 Task: Open Card Card0000000011 in Board Board0000000003 in Workspace WS0000000001 in Trello. Add Member carxxstreet791@gmail.com to Card Card0000000011 in Board Board0000000003 in Workspace WS0000000001 in Trello. Add Orange Label titled Label0000000011 to Card Card0000000011 in Board Board0000000003 in Workspace WS0000000001 in Trello. Add Checklist CL0000000011 to Card Card0000000011 in Board Board0000000003 in Workspace WS0000000001 in Trello. Add Dates with Start Date as Oct 01 2023 and Due Date as Oct 31 2023 to Card Card0000000011 in Board Board0000000003 in Workspace WS0000000001 in Trello
Action: Mouse moved to (340, 425)
Screenshot: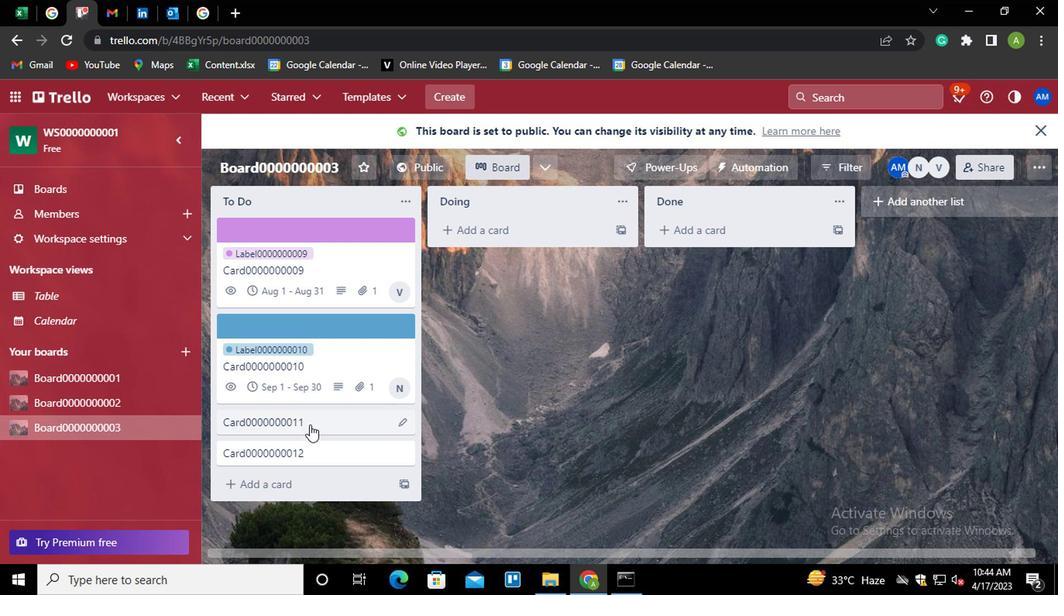 
Action: Mouse pressed left at (340, 425)
Screenshot: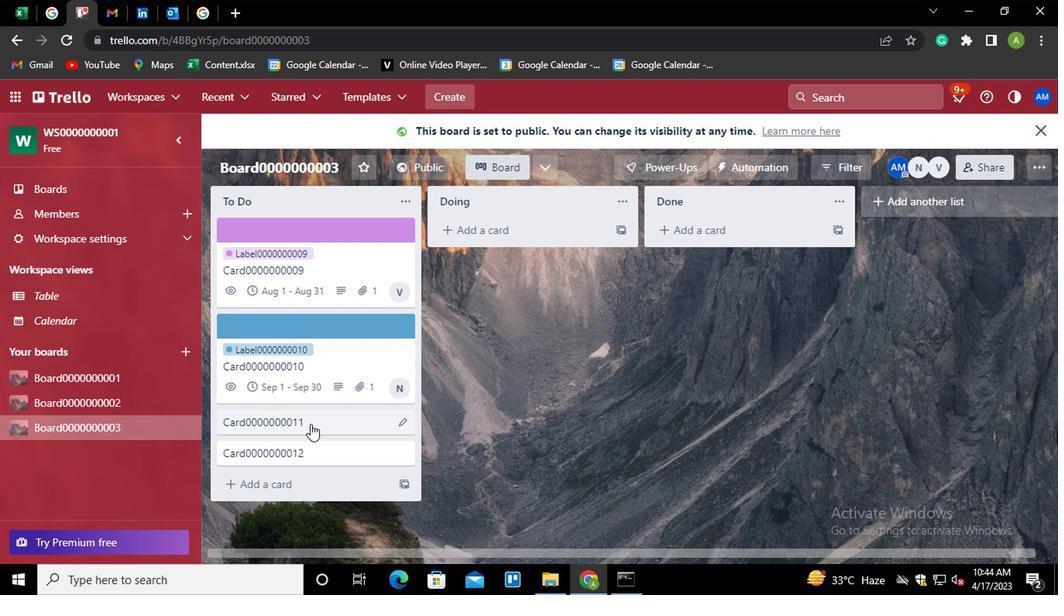 
Action: Mouse moved to (718, 273)
Screenshot: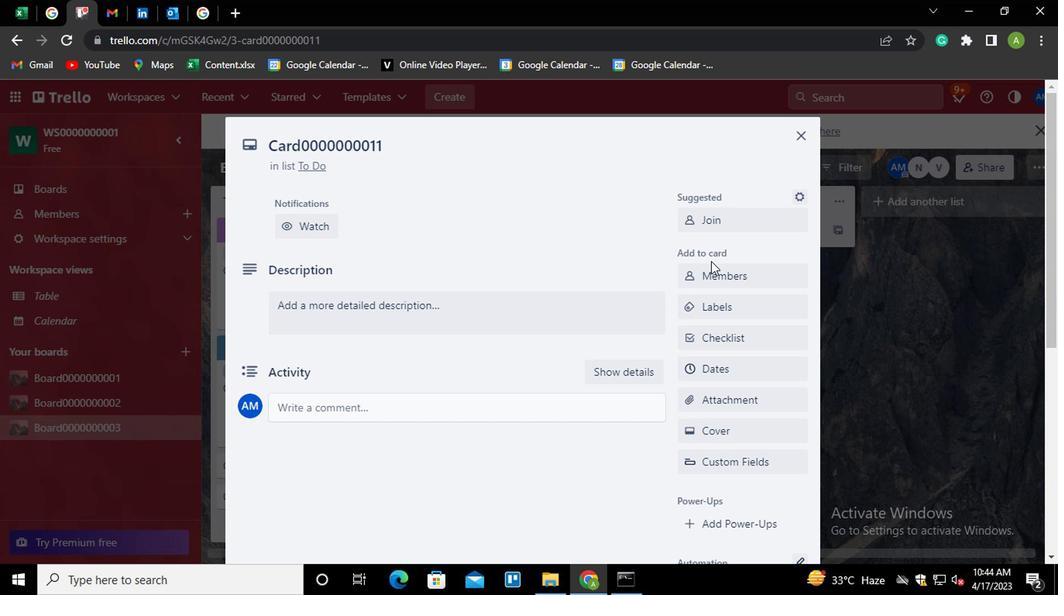 
Action: Mouse pressed left at (718, 273)
Screenshot: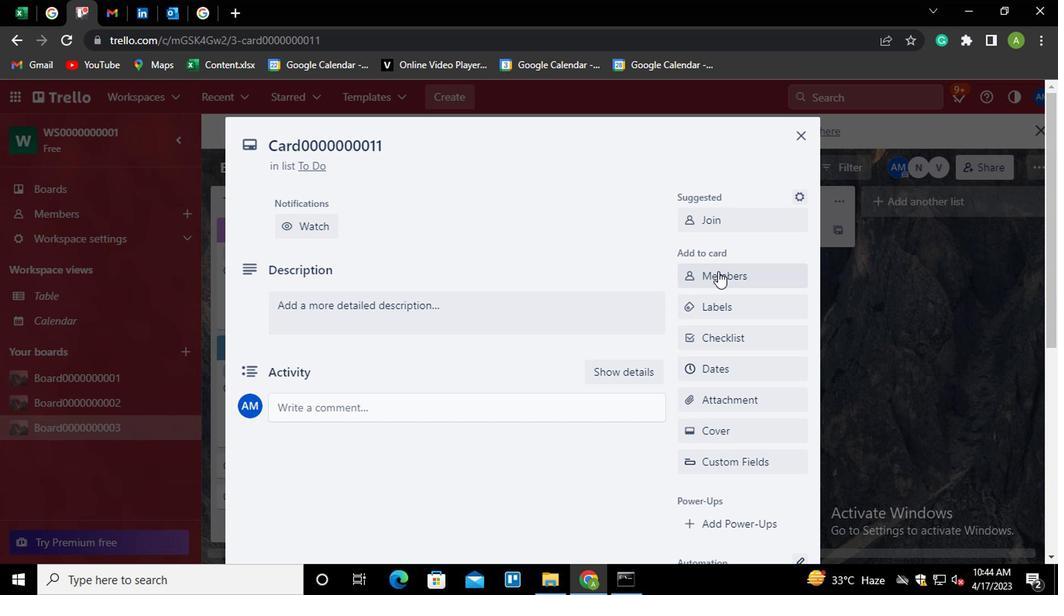 
Action: Mouse moved to (760, 349)
Screenshot: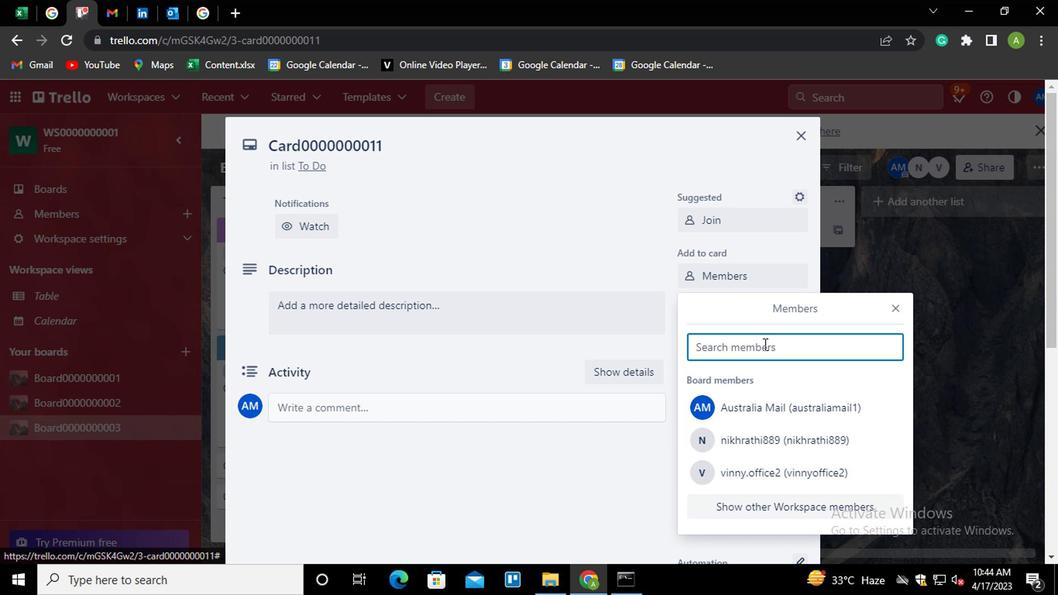 
Action: Mouse pressed left at (760, 349)
Screenshot: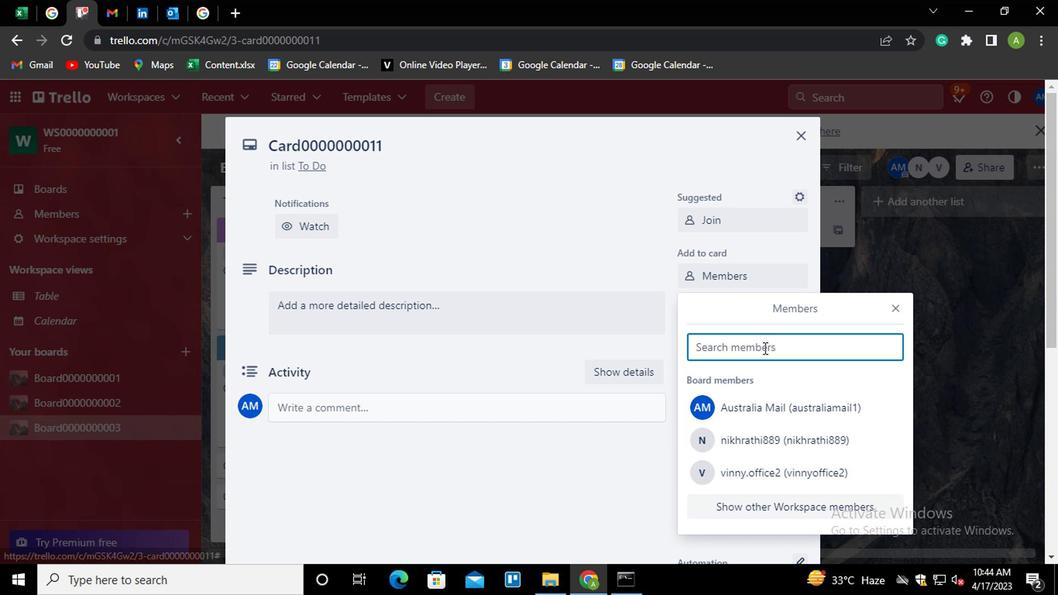 
Action: Key pressed 17
Screenshot: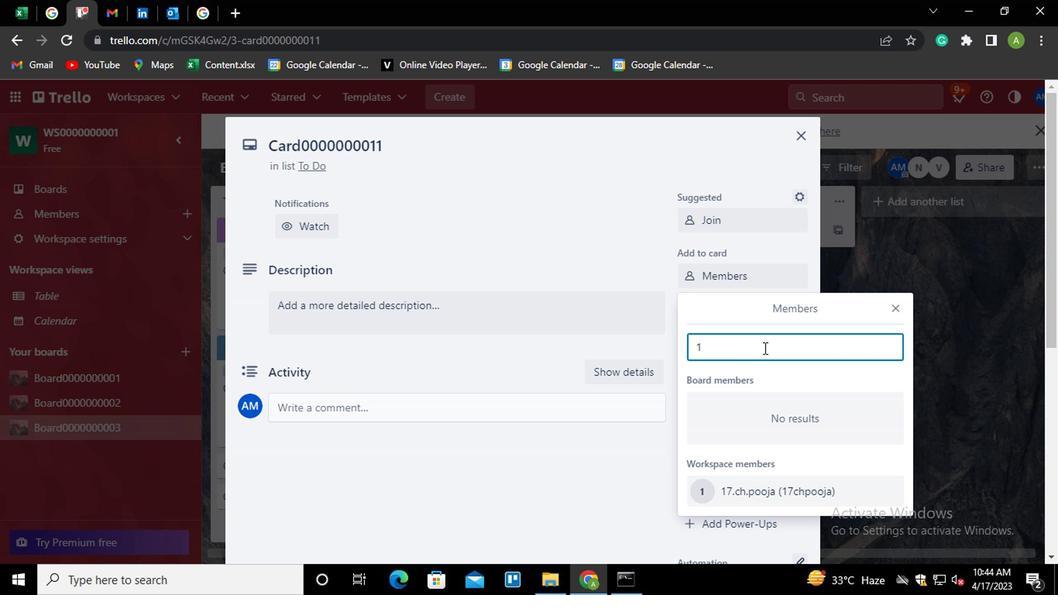 
Action: Mouse moved to (791, 496)
Screenshot: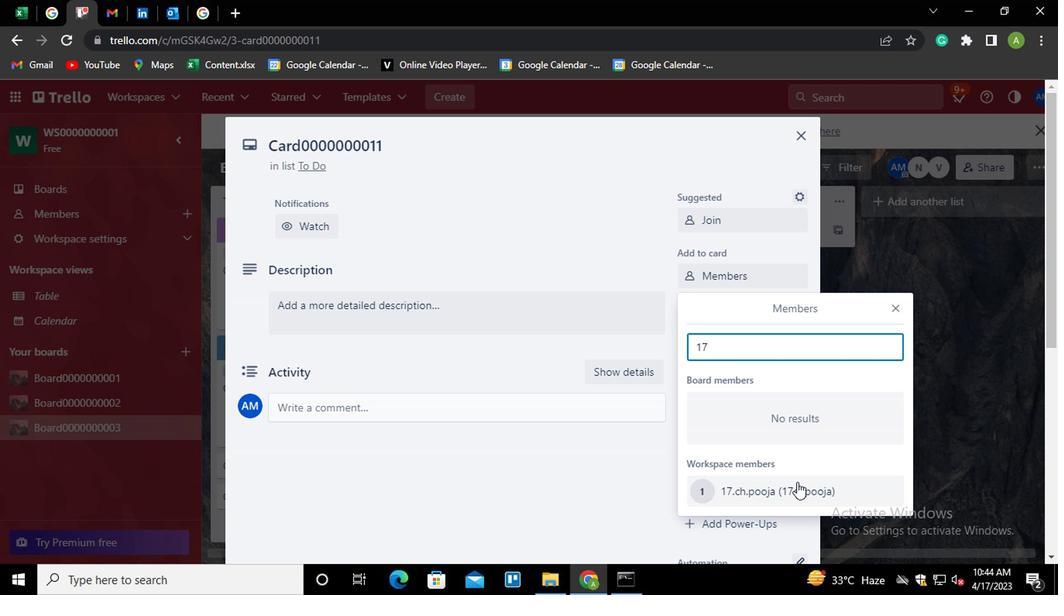 
Action: Mouse pressed left at (791, 496)
Screenshot: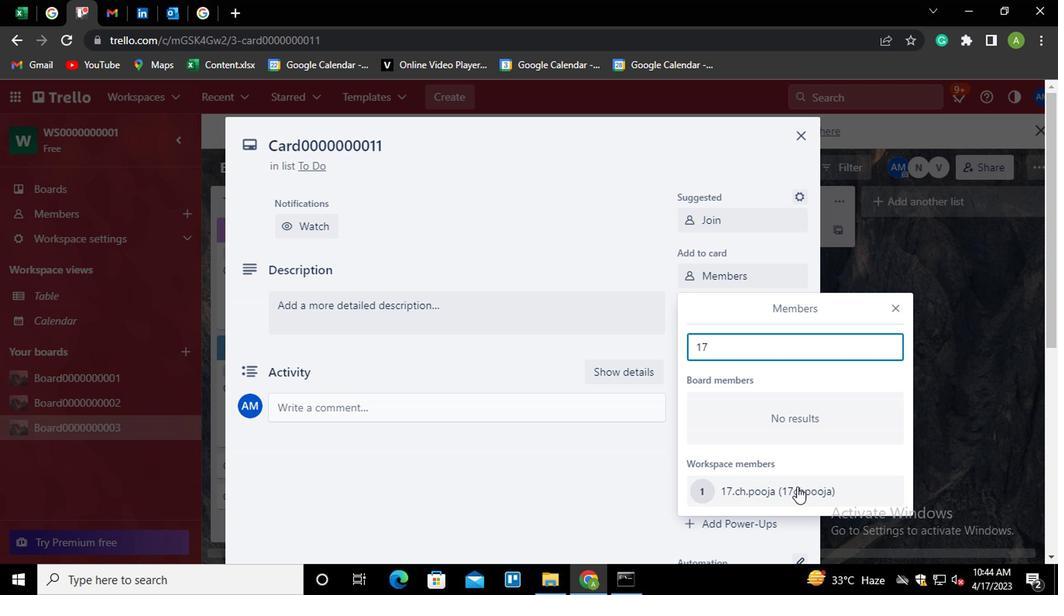 
Action: Mouse moved to (642, 248)
Screenshot: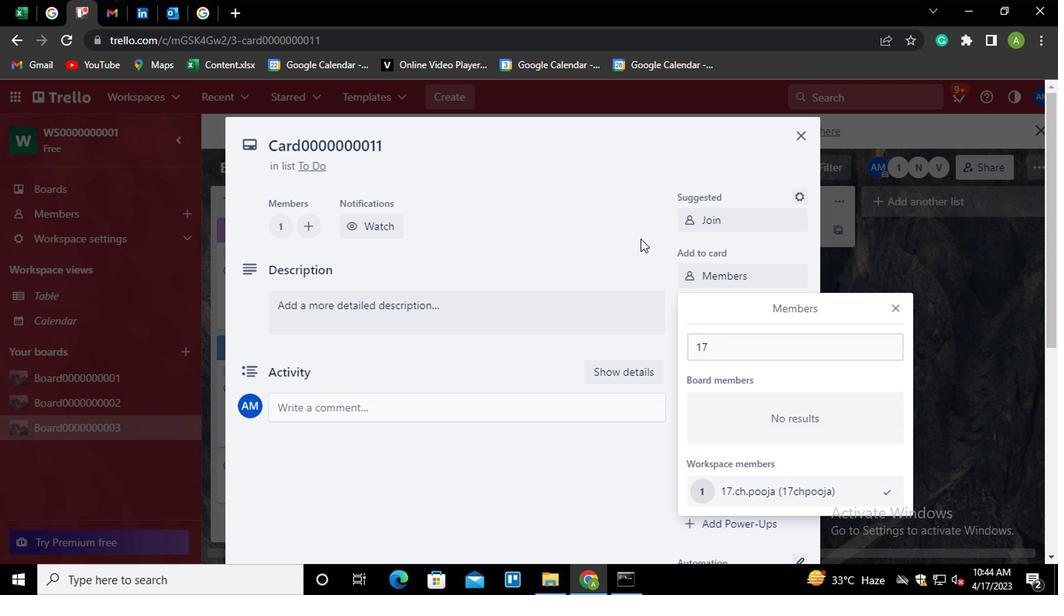 
Action: Mouse pressed left at (642, 248)
Screenshot: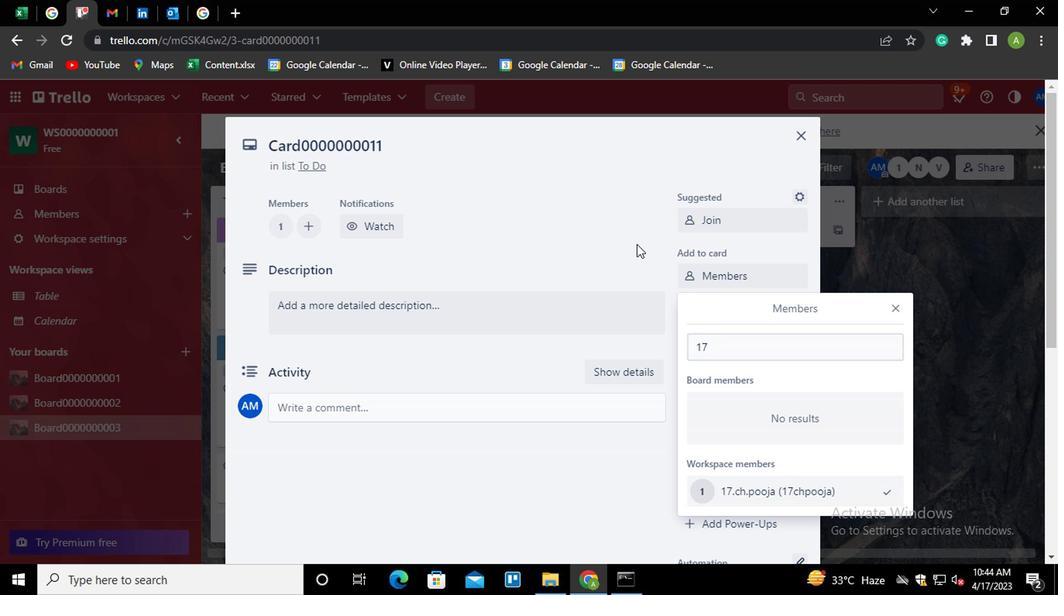 
Action: Mouse moved to (705, 302)
Screenshot: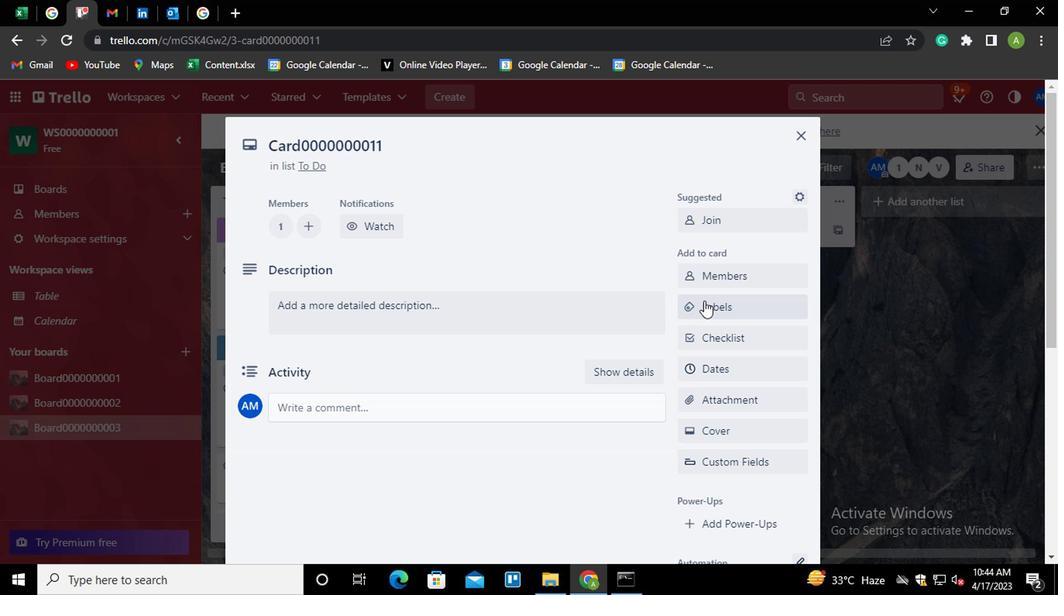 
Action: Mouse pressed left at (705, 302)
Screenshot: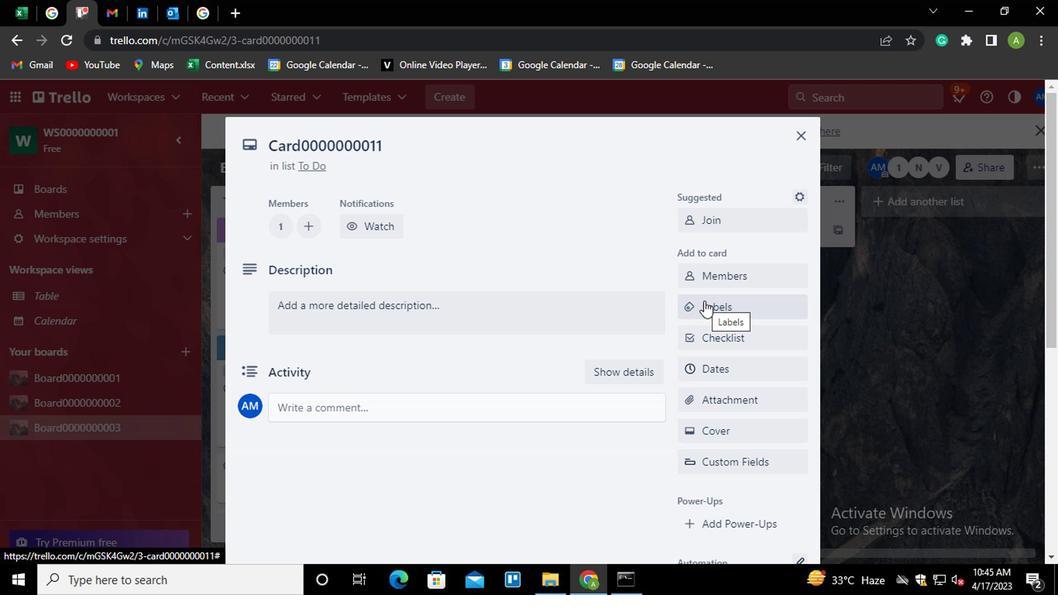
Action: Mouse moved to (701, 283)
Screenshot: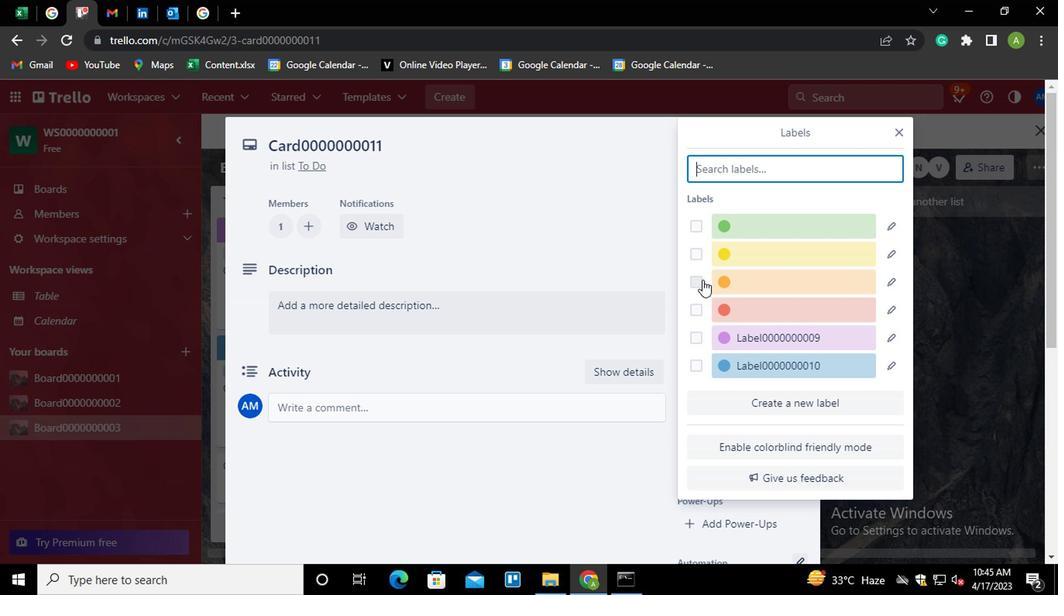 
Action: Mouse pressed left at (701, 283)
Screenshot: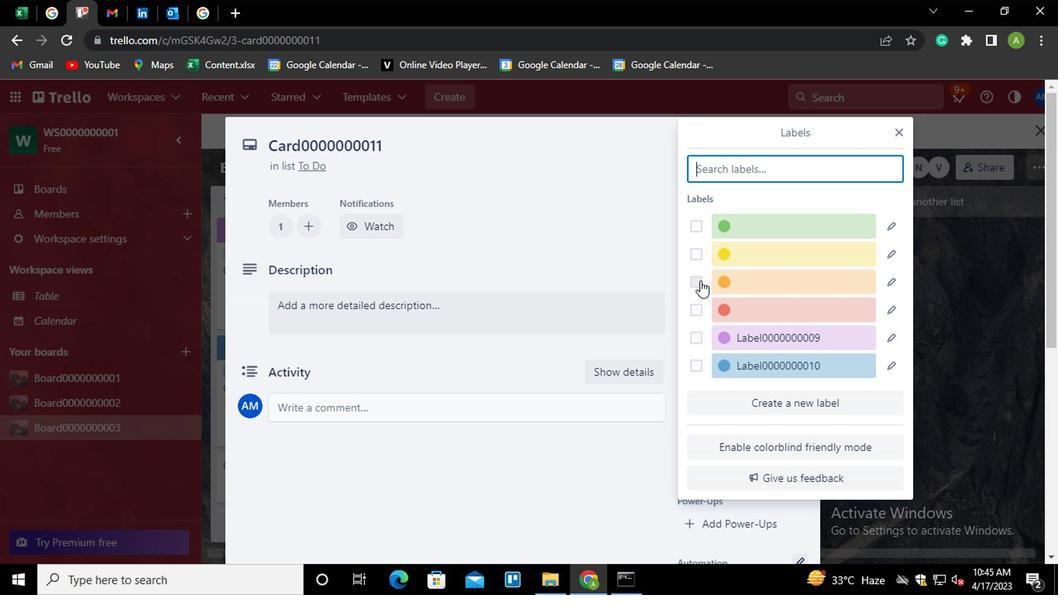 
Action: Mouse moved to (878, 288)
Screenshot: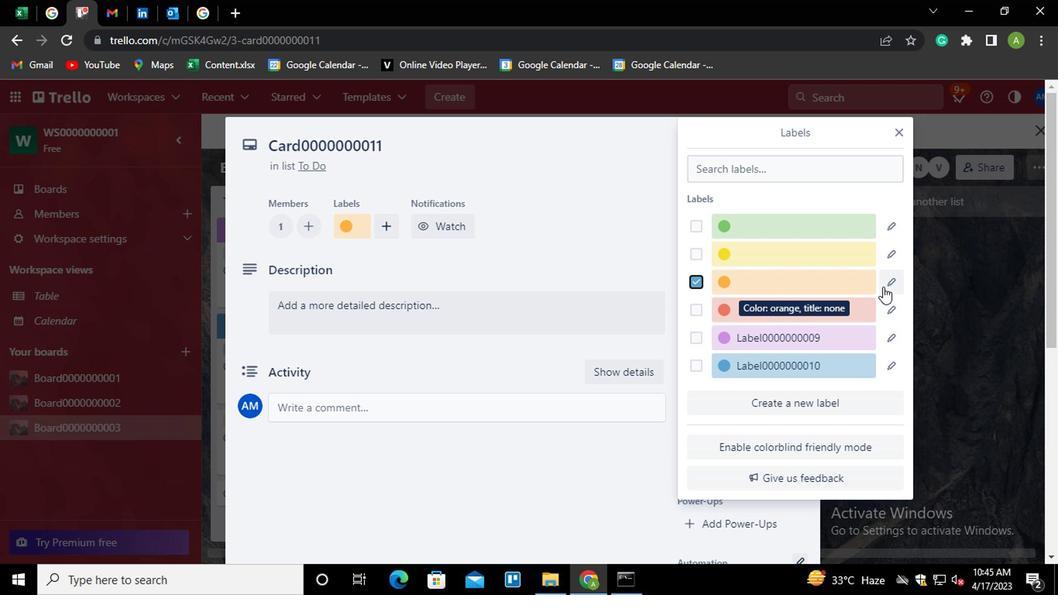 
Action: Mouse pressed left at (878, 288)
Screenshot: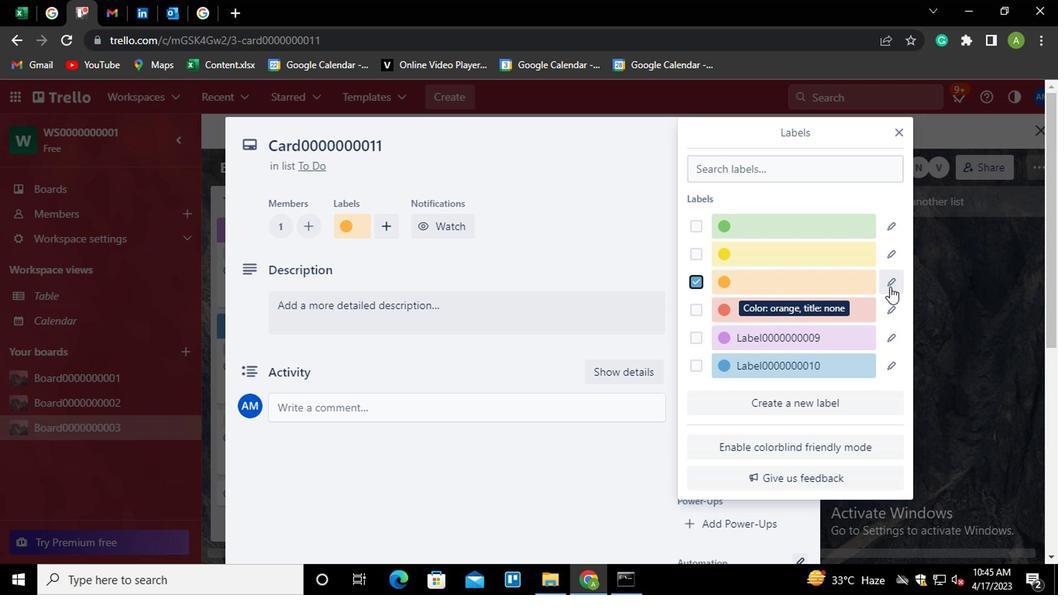 
Action: Mouse moved to (873, 282)
Screenshot: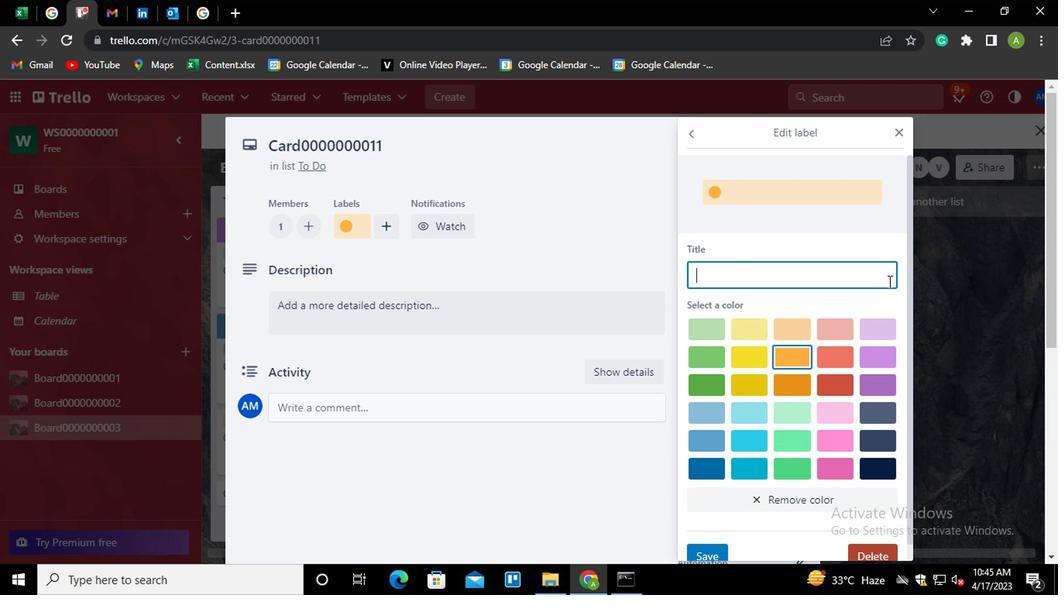 
Action: Key pressed <Key.shift><Key.shift><Key.shift><Key.shift><Key.shift>LABL0000000011
Screenshot: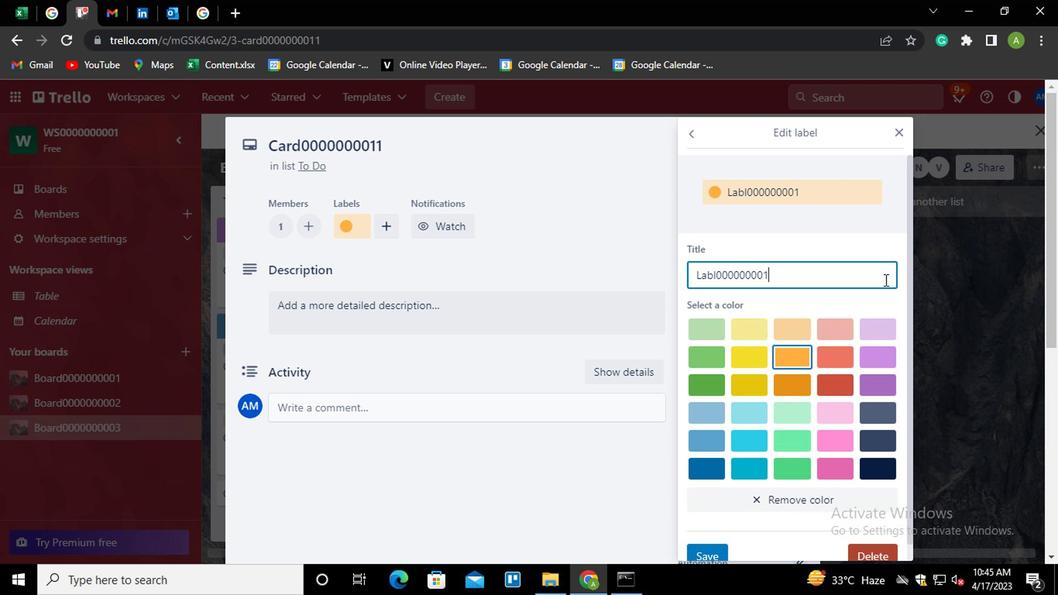 
Action: Mouse moved to (703, 548)
Screenshot: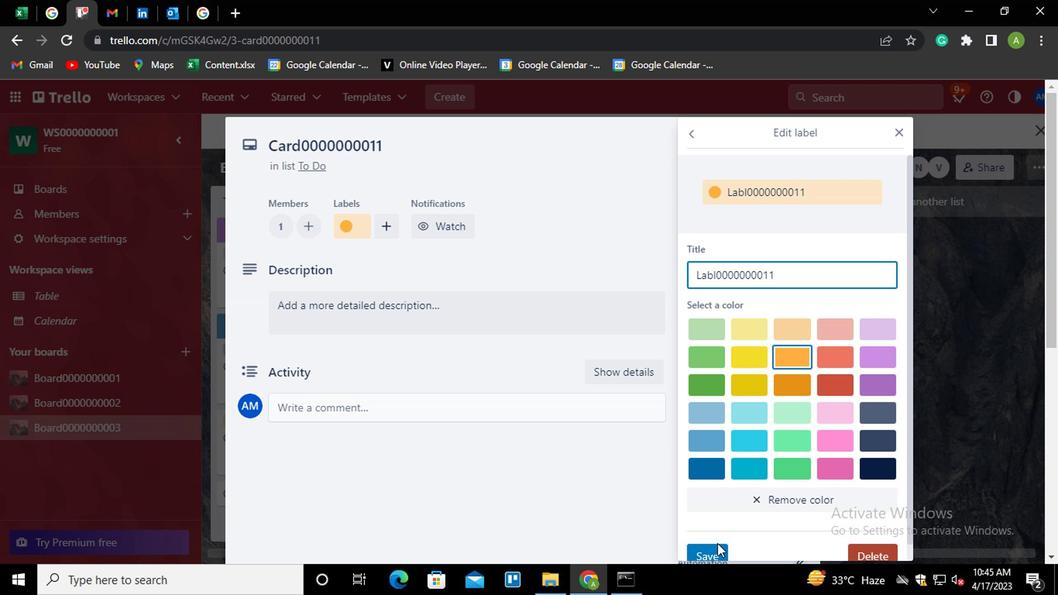 
Action: Mouse pressed left at (703, 548)
Screenshot: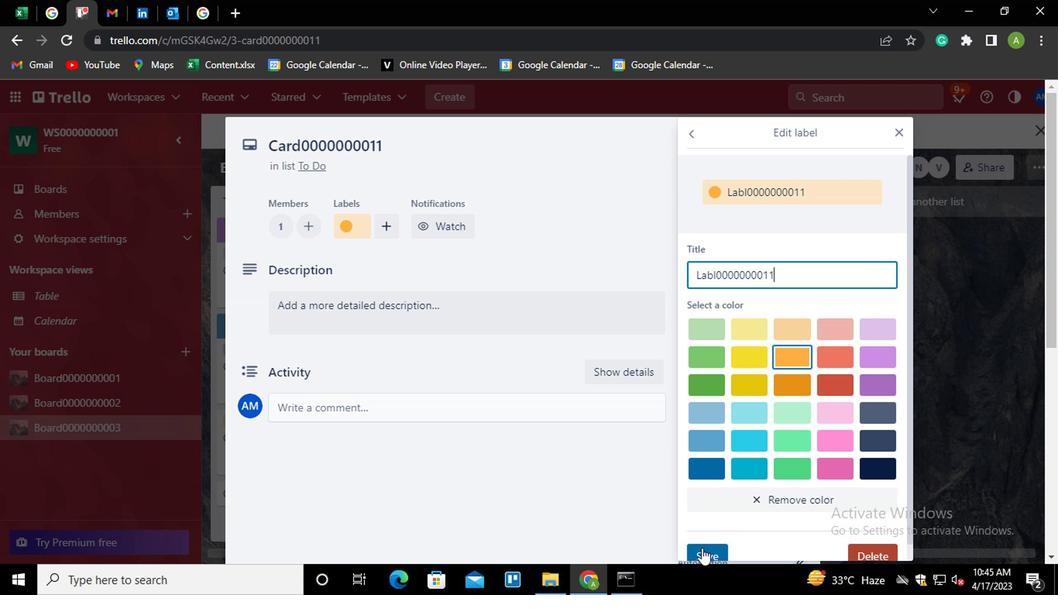 
Action: Mouse moved to (647, 251)
Screenshot: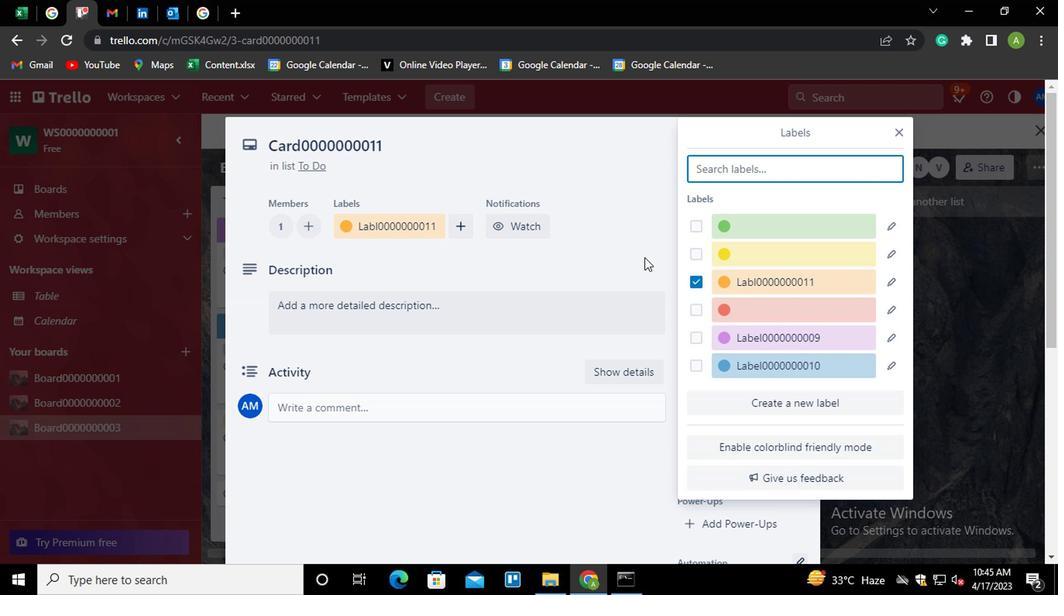 
Action: Mouse pressed left at (647, 251)
Screenshot: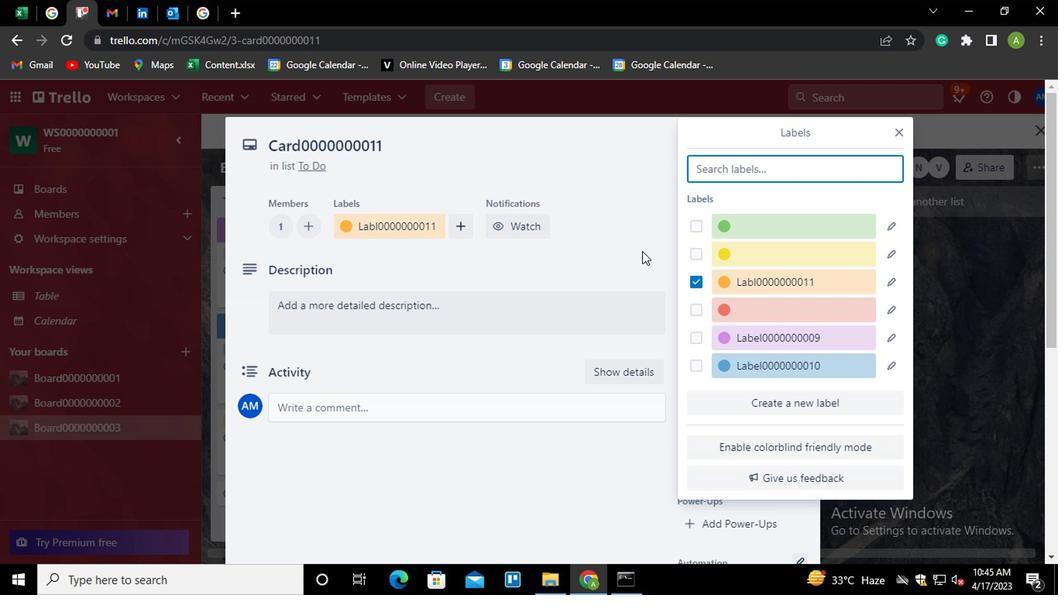 
Action: Mouse moved to (710, 339)
Screenshot: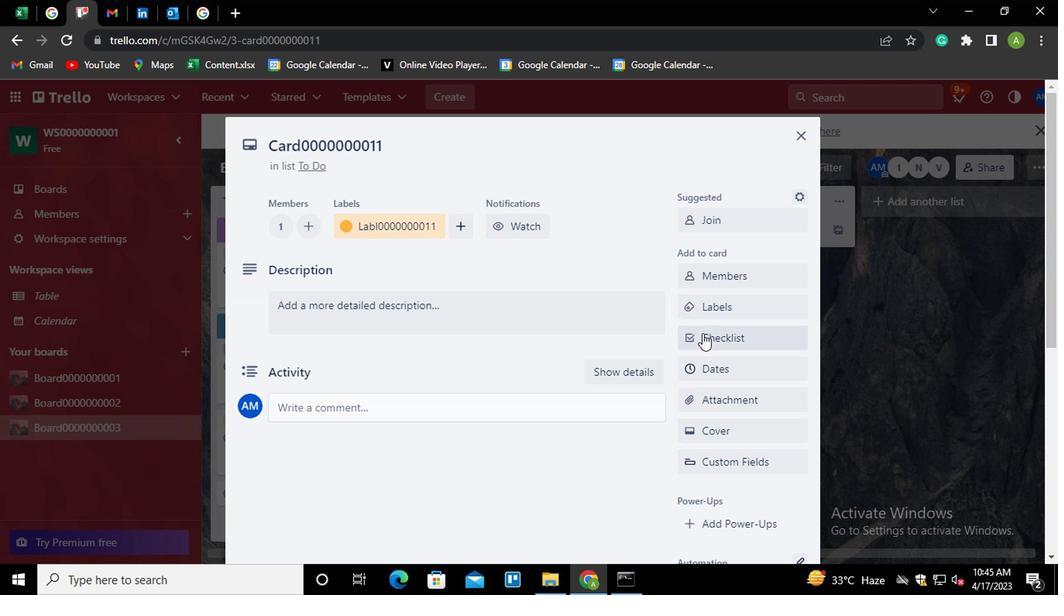 
Action: Mouse pressed left at (710, 339)
Screenshot: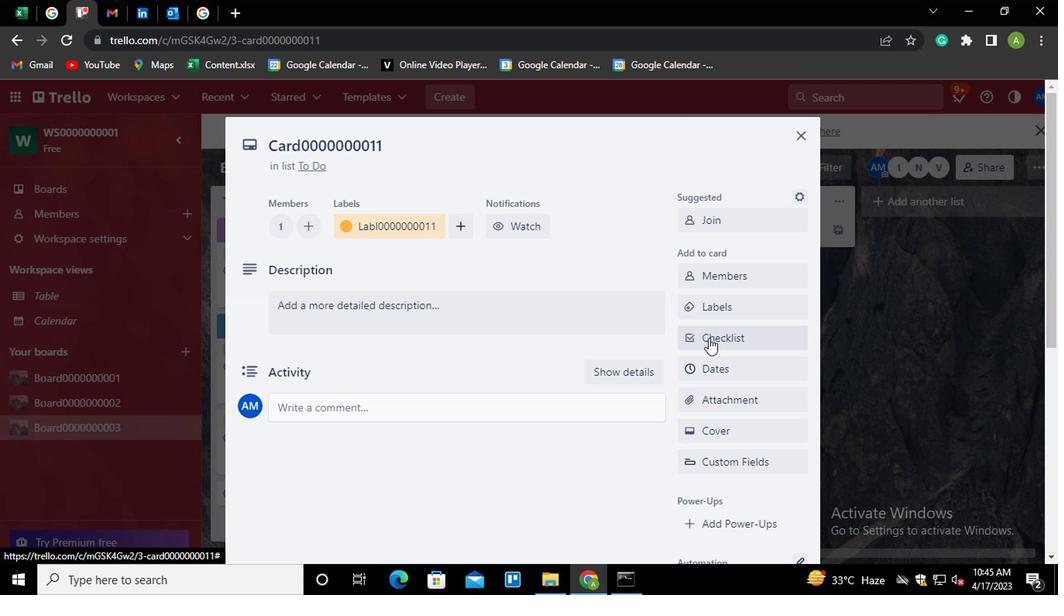 
Action: Mouse moved to (711, 356)
Screenshot: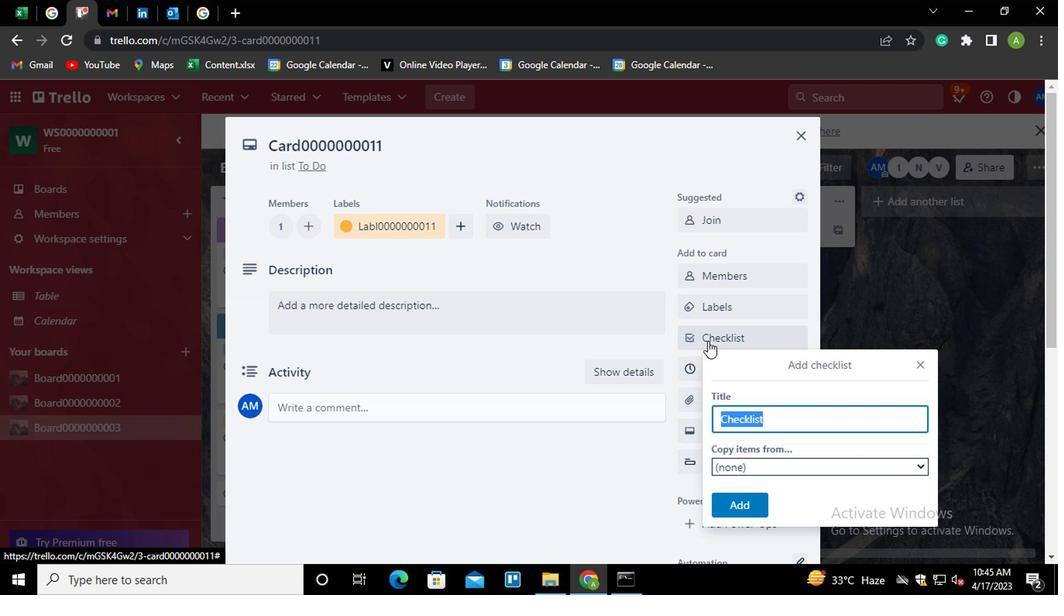 
Action: Key pressed <Key.shift>CL0000000011
Screenshot: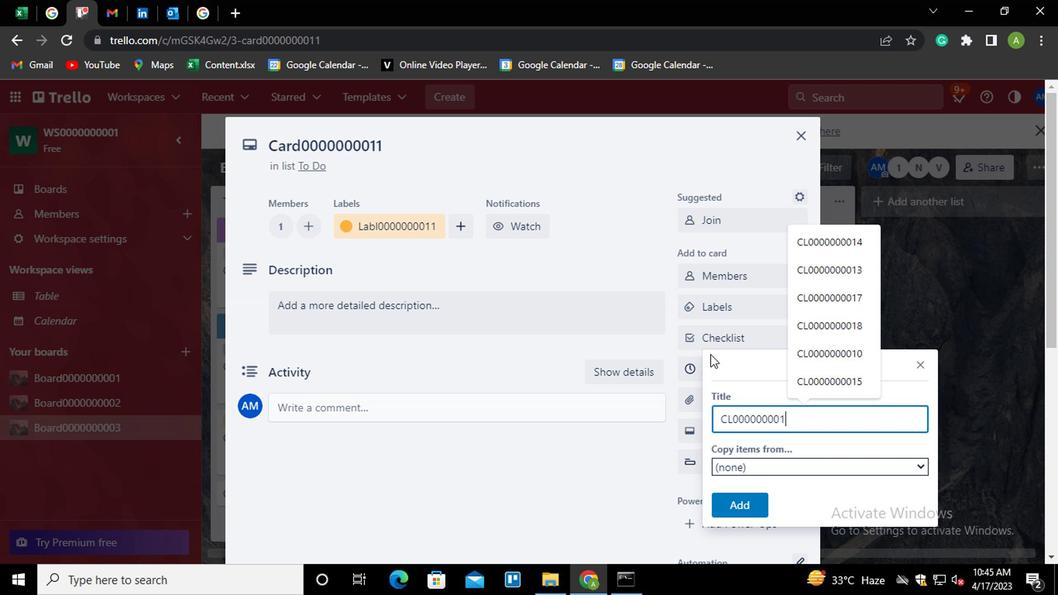 
Action: Mouse moved to (746, 496)
Screenshot: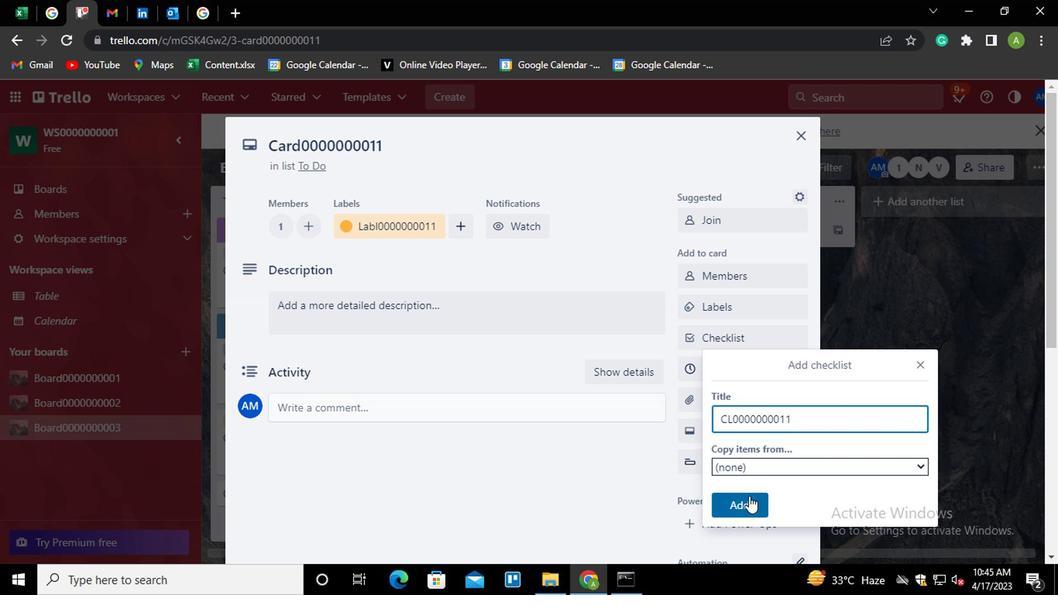 
Action: Mouse pressed left at (746, 496)
Screenshot: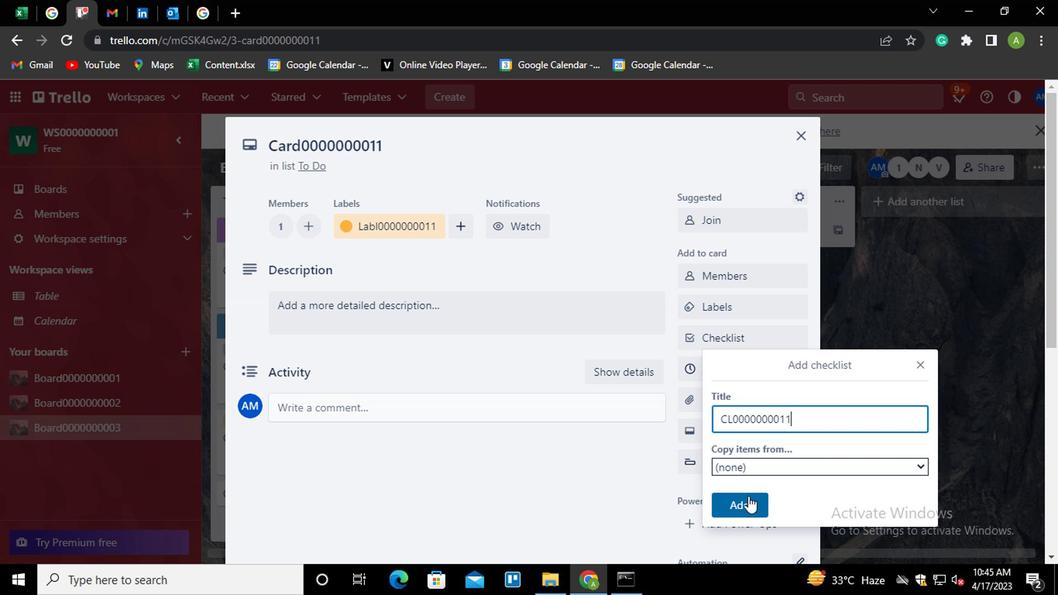 
Action: Mouse moved to (743, 366)
Screenshot: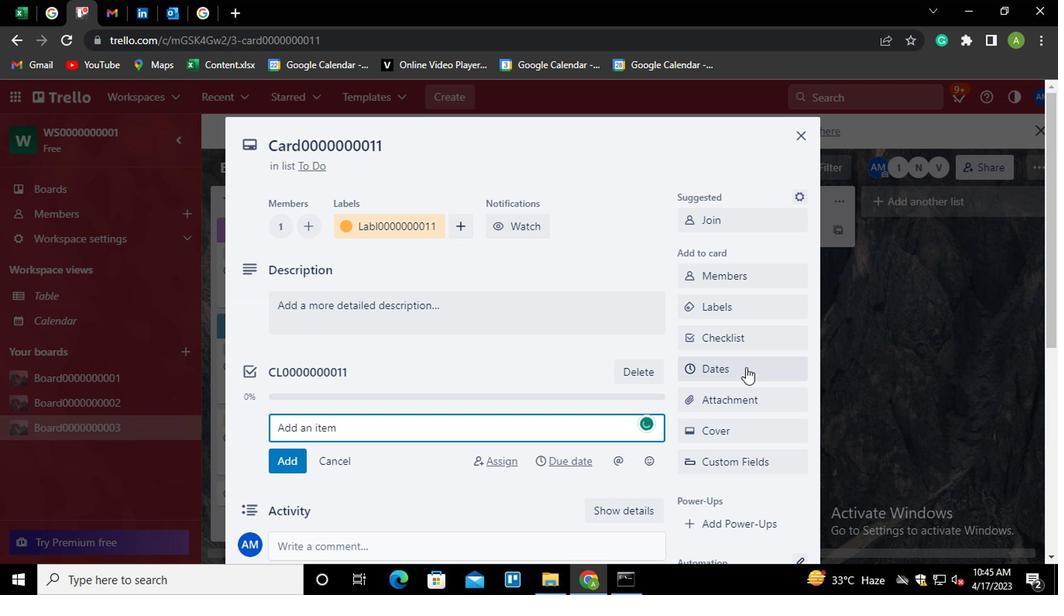 
Action: Mouse pressed left at (743, 366)
Screenshot: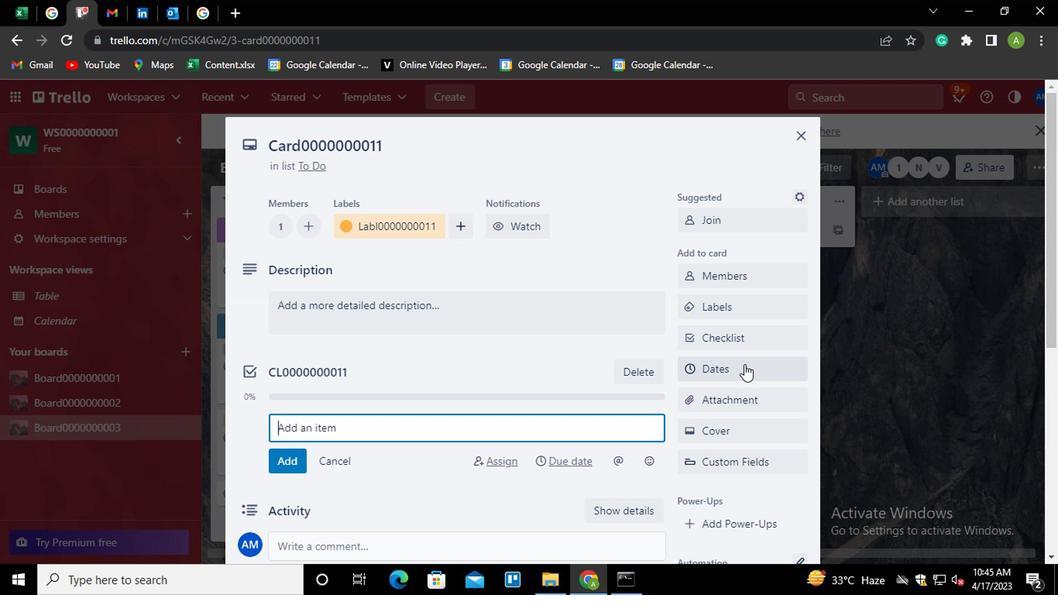 
Action: Mouse moved to (701, 413)
Screenshot: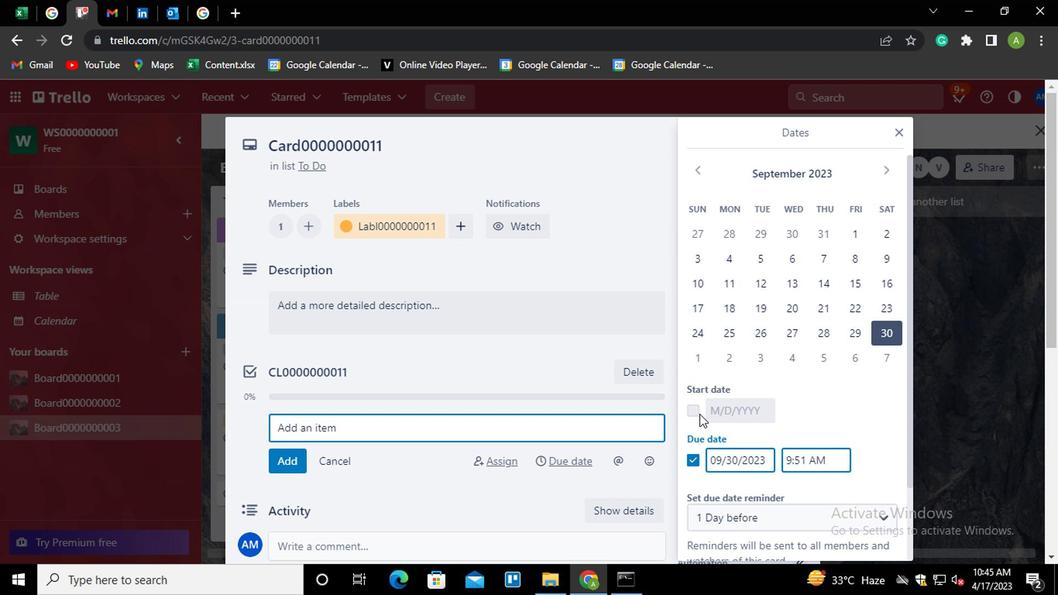 
Action: Mouse pressed left at (701, 413)
Screenshot: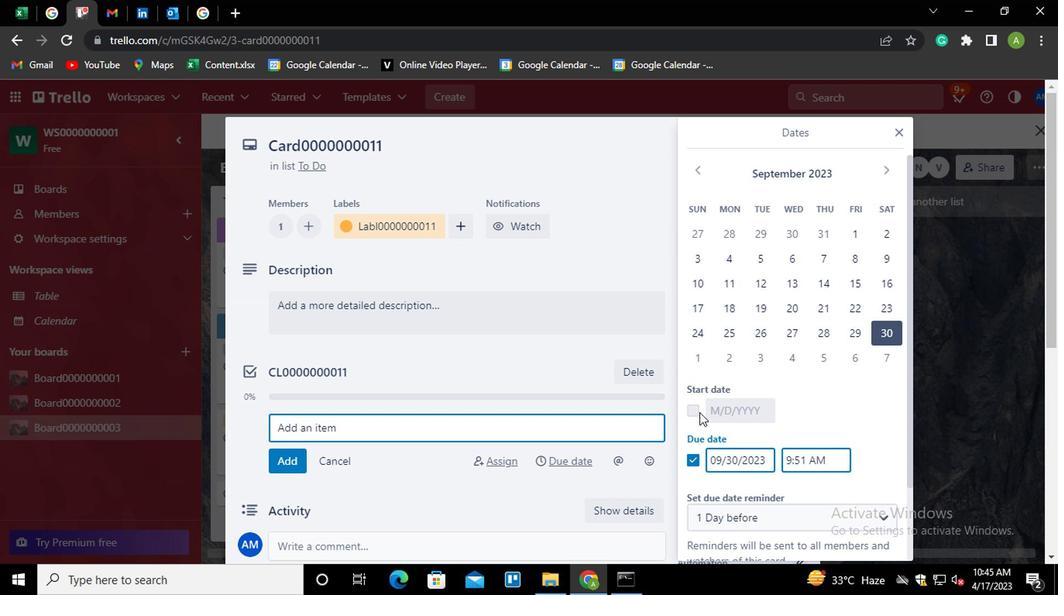 
Action: Mouse moved to (722, 410)
Screenshot: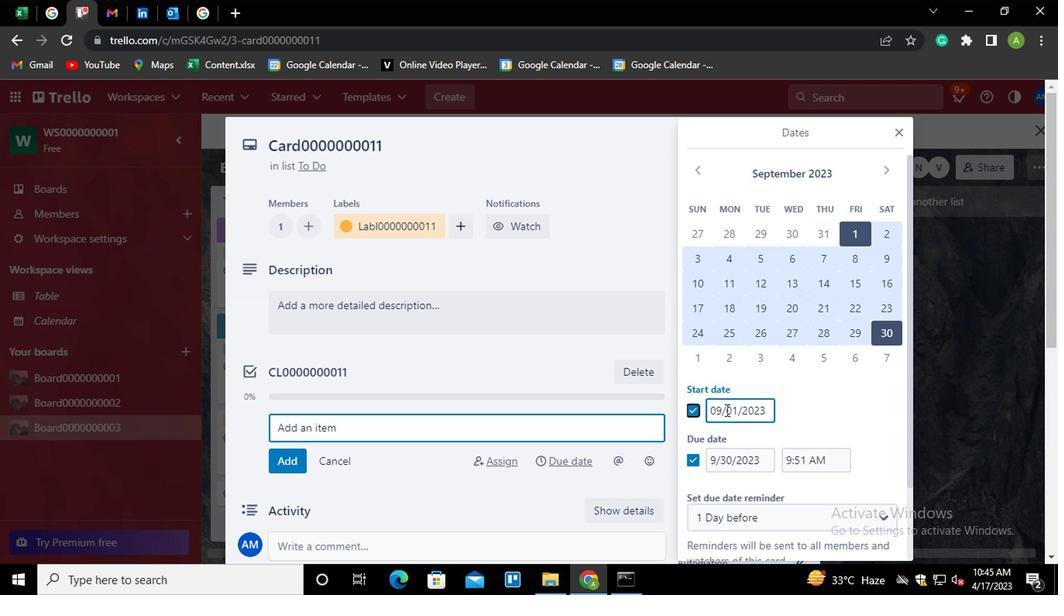 
Action: Mouse pressed left at (722, 410)
Screenshot: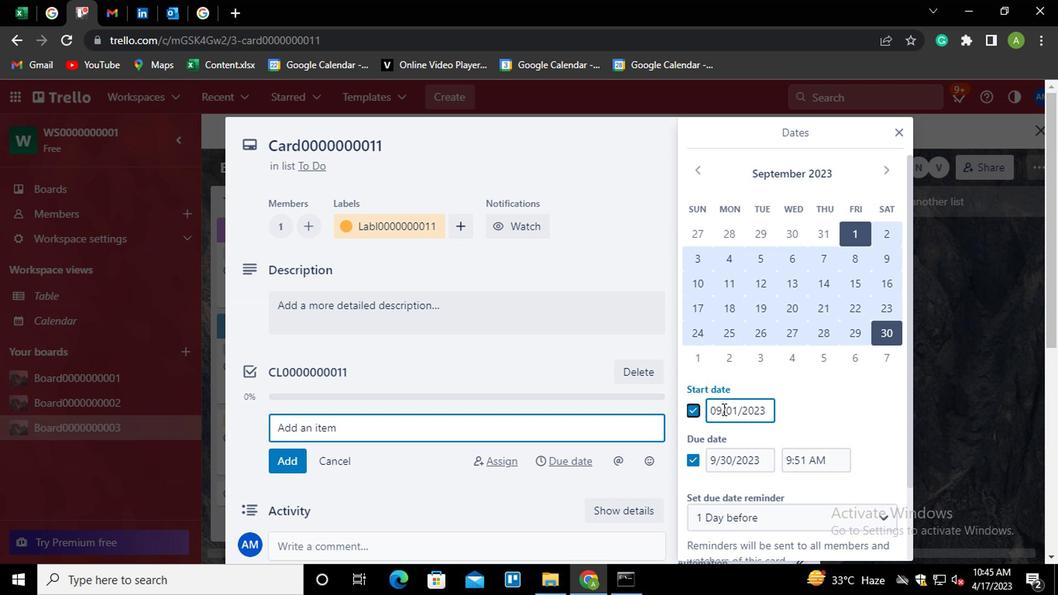 
Action: Mouse moved to (769, 423)
Screenshot: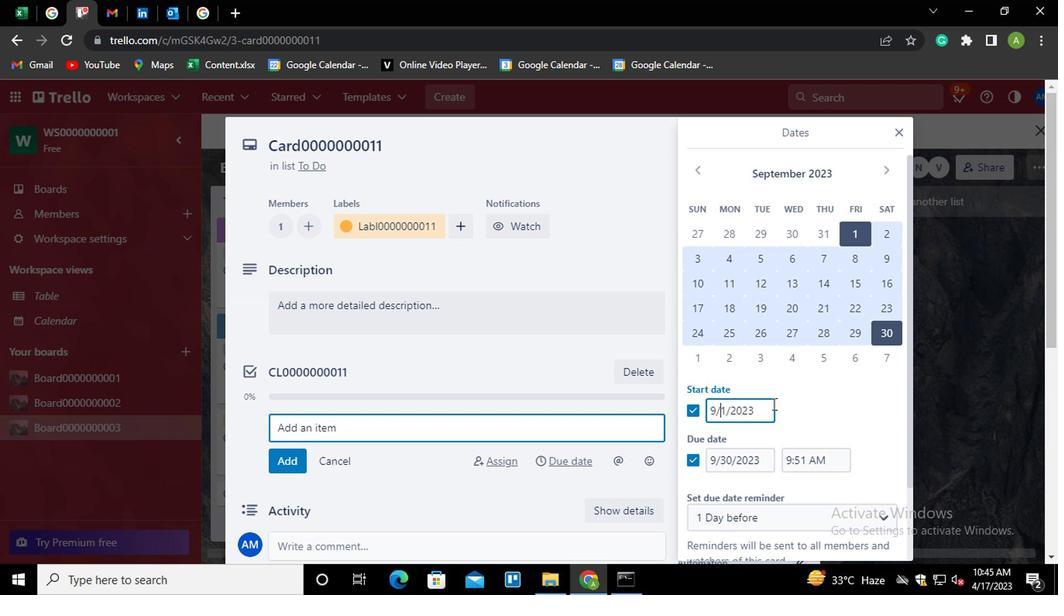 
Action: Key pressed <Key.left><Key.backspace>10
Screenshot: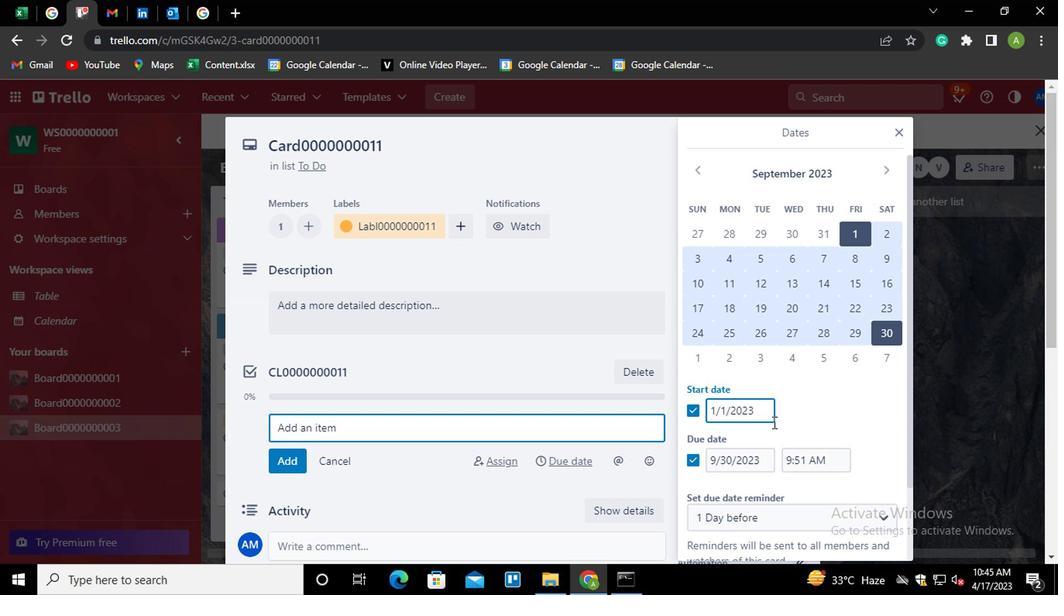 
Action: Mouse moved to (808, 410)
Screenshot: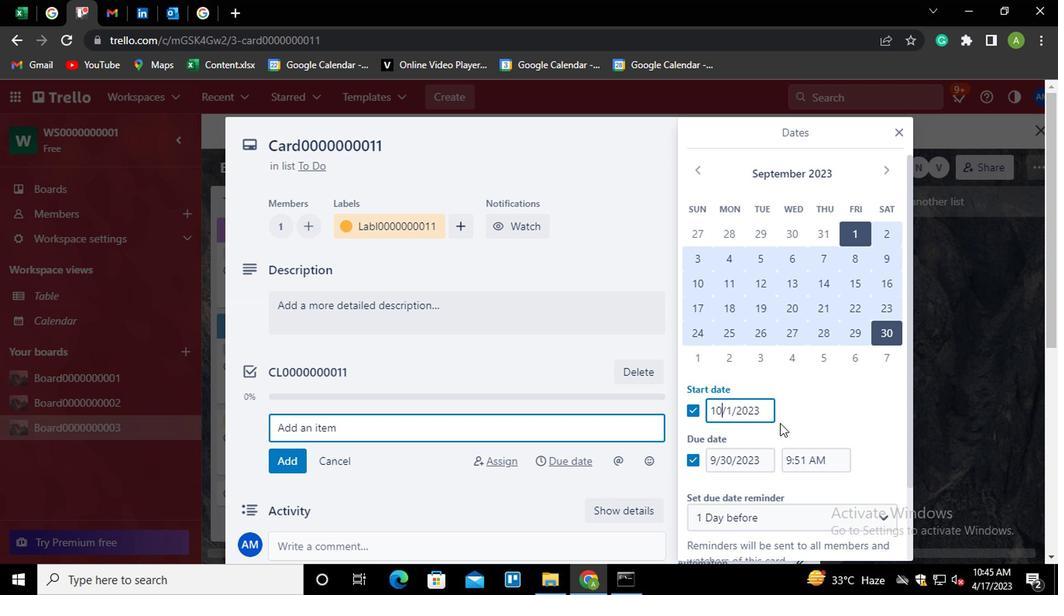 
Action: Mouse pressed left at (808, 410)
Screenshot: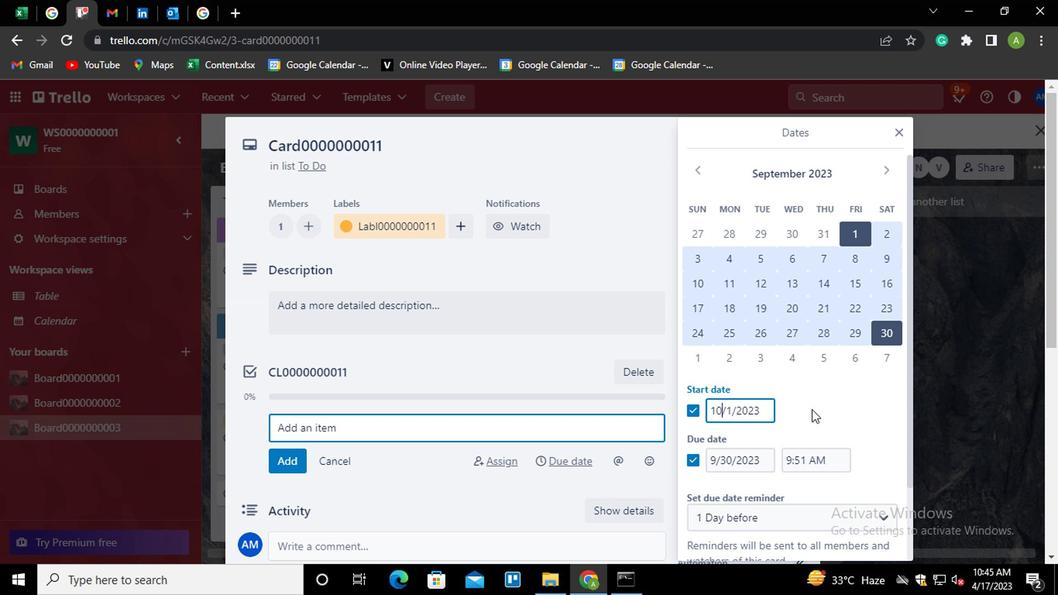 
Action: Mouse moved to (735, 461)
Screenshot: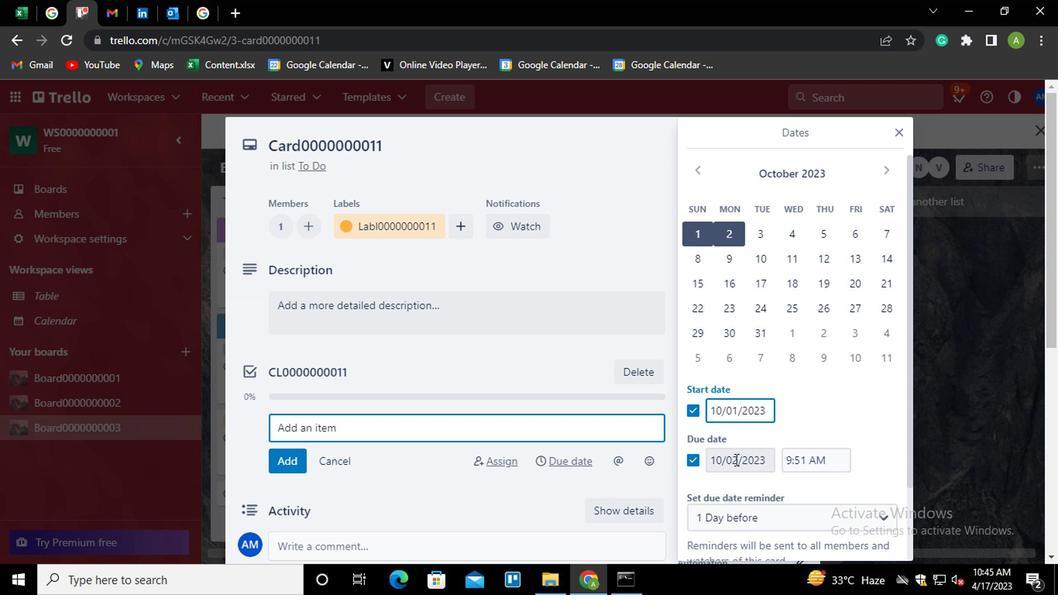 
Action: Mouse pressed left at (735, 461)
Screenshot: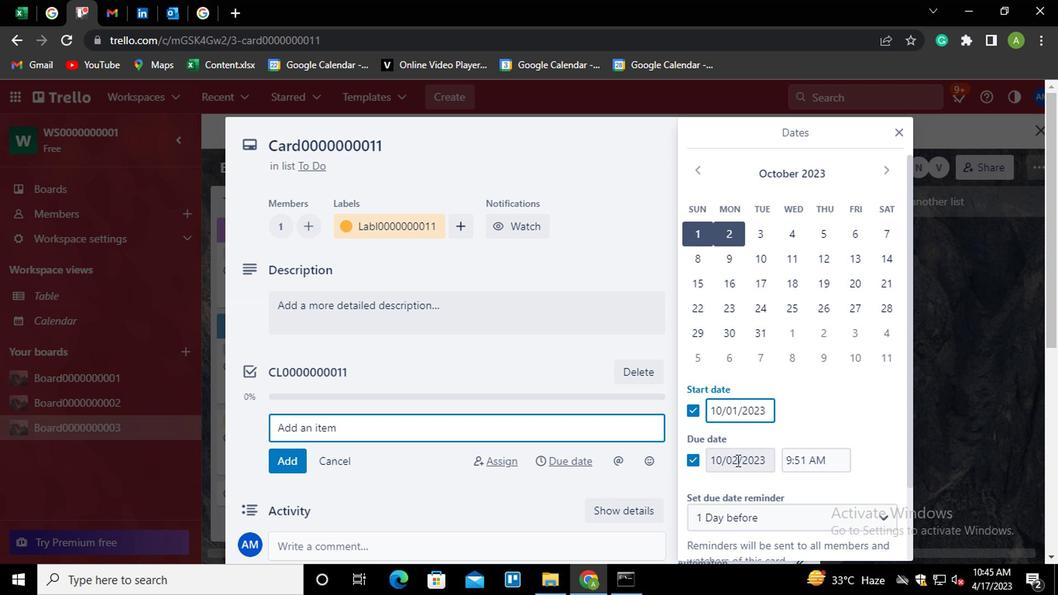 
Action: Mouse moved to (771, 446)
Screenshot: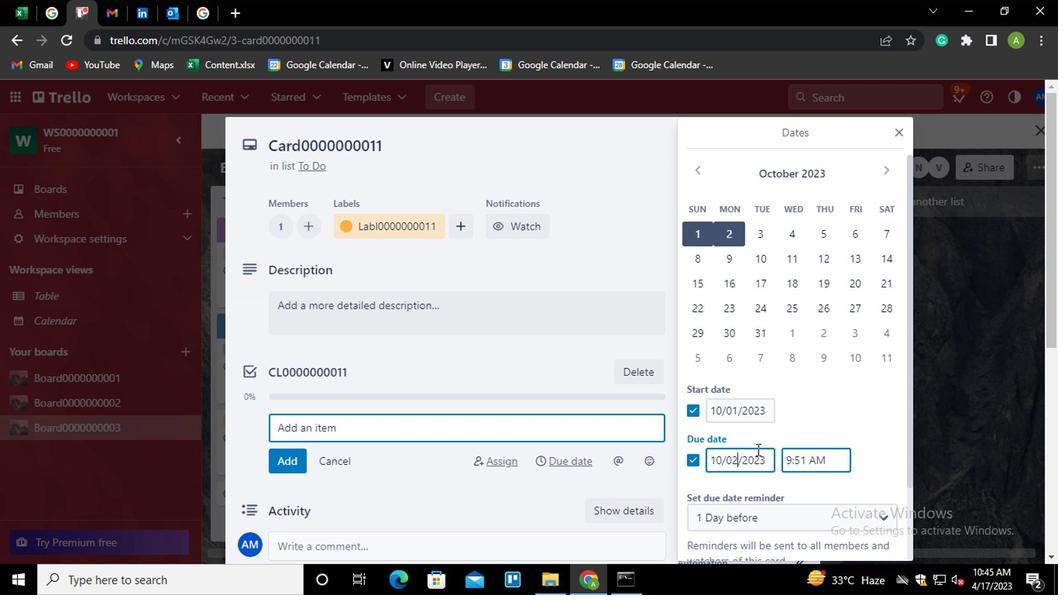 
Action: Key pressed <Key.backspace><Key.backspace>31
Screenshot: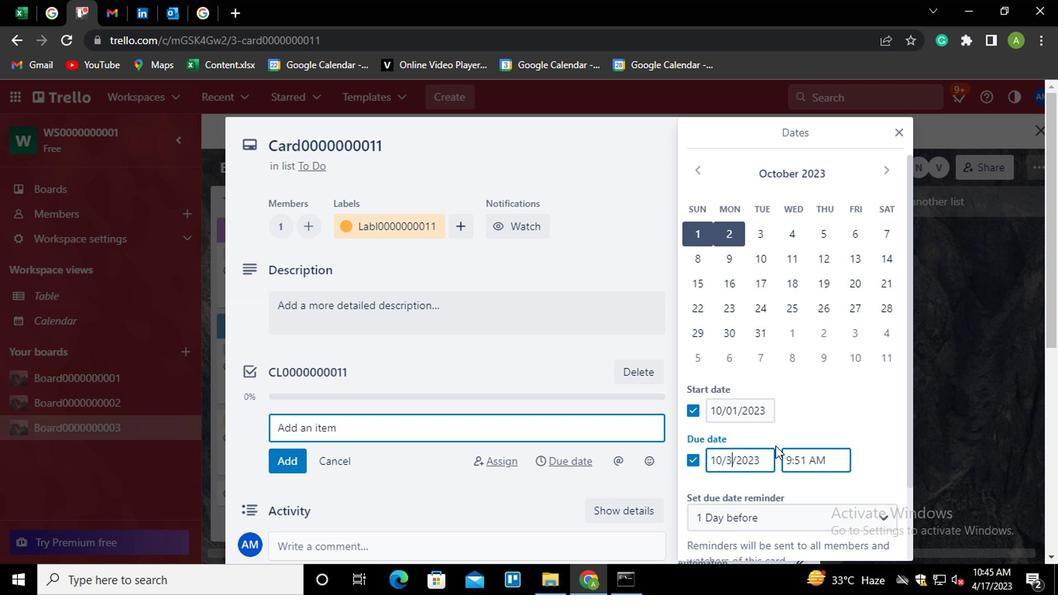 
Action: Mouse moved to (809, 427)
Screenshot: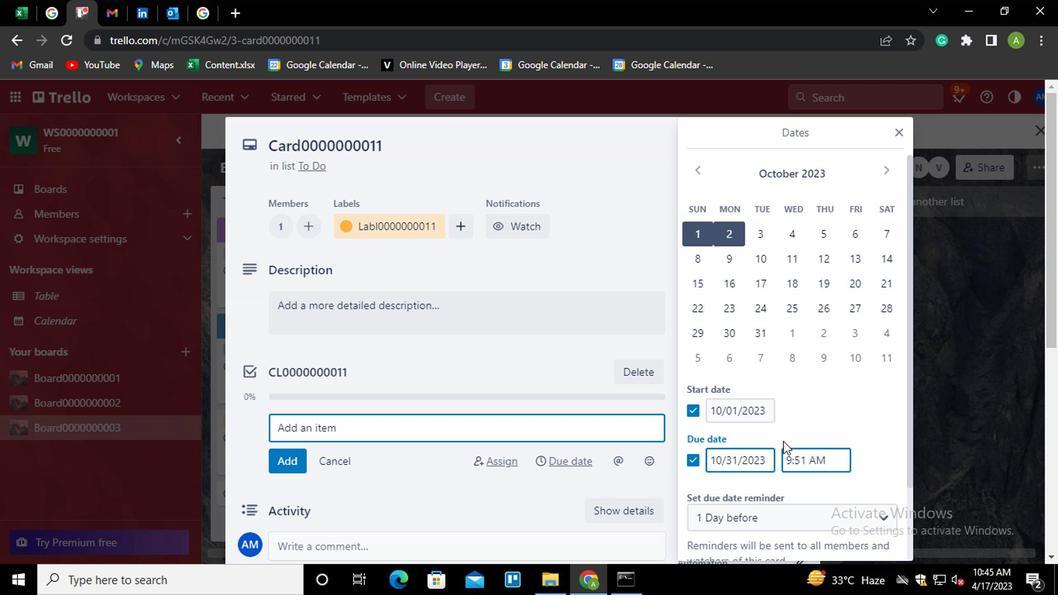 
Action: Mouse pressed left at (809, 427)
Screenshot: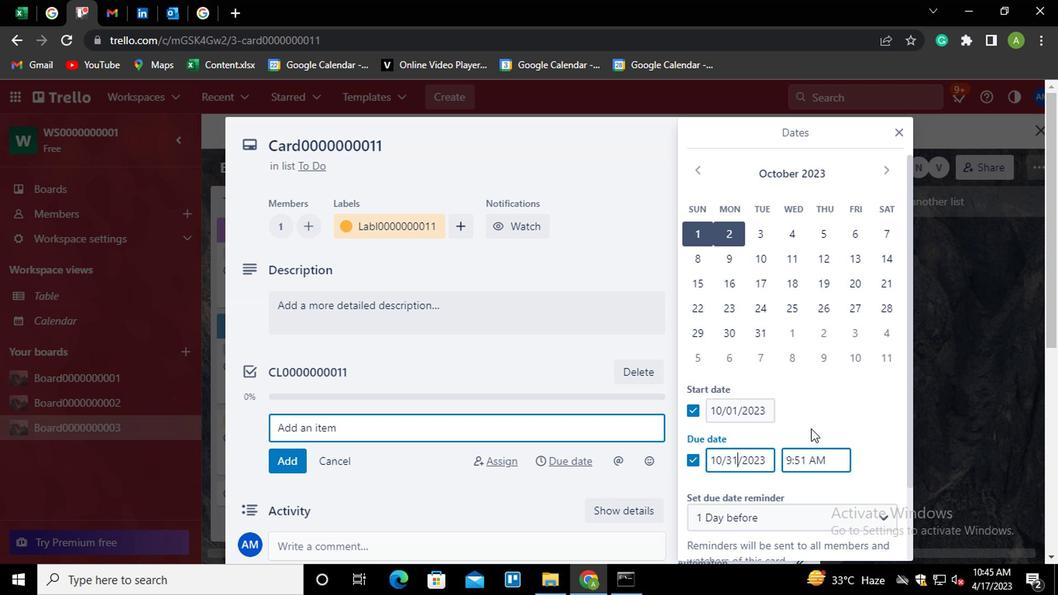 
Action: Mouse scrolled (809, 426) with delta (0, 0)
Screenshot: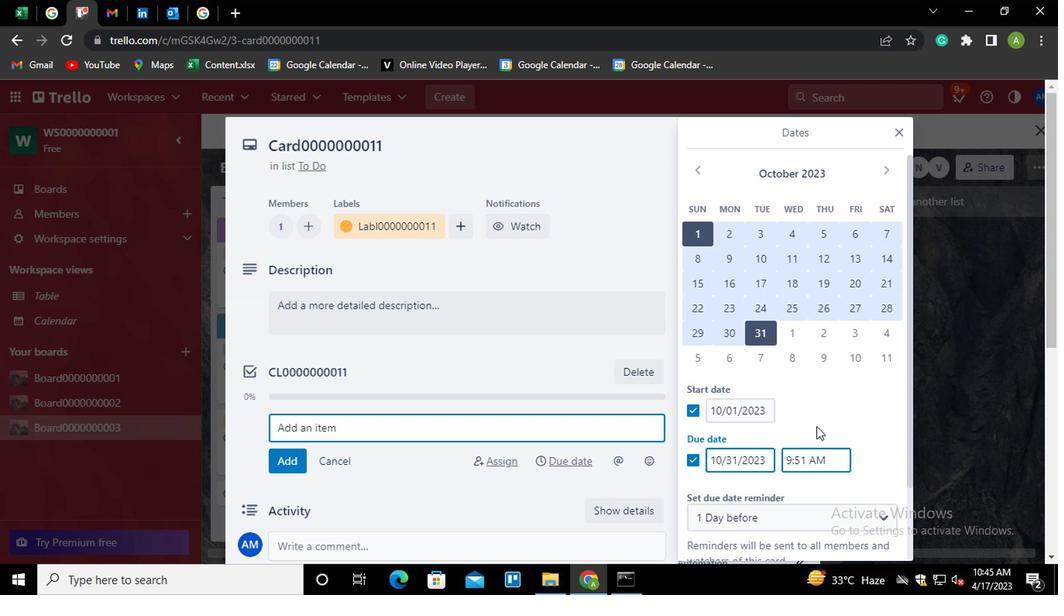 
Action: Mouse moved to (809, 427)
Screenshot: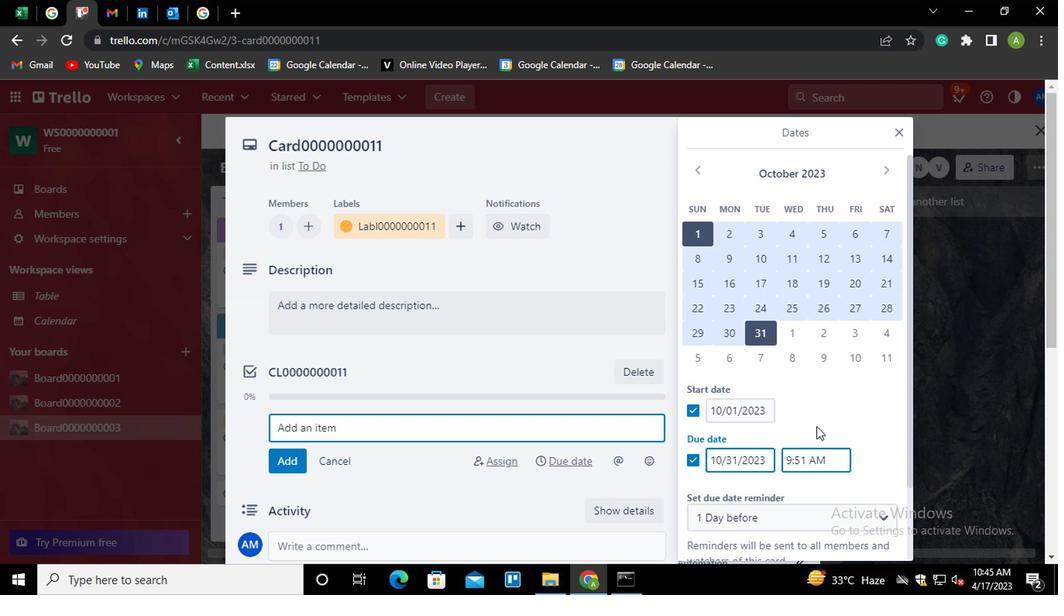 
Action: Mouse scrolled (809, 426) with delta (0, 0)
Screenshot: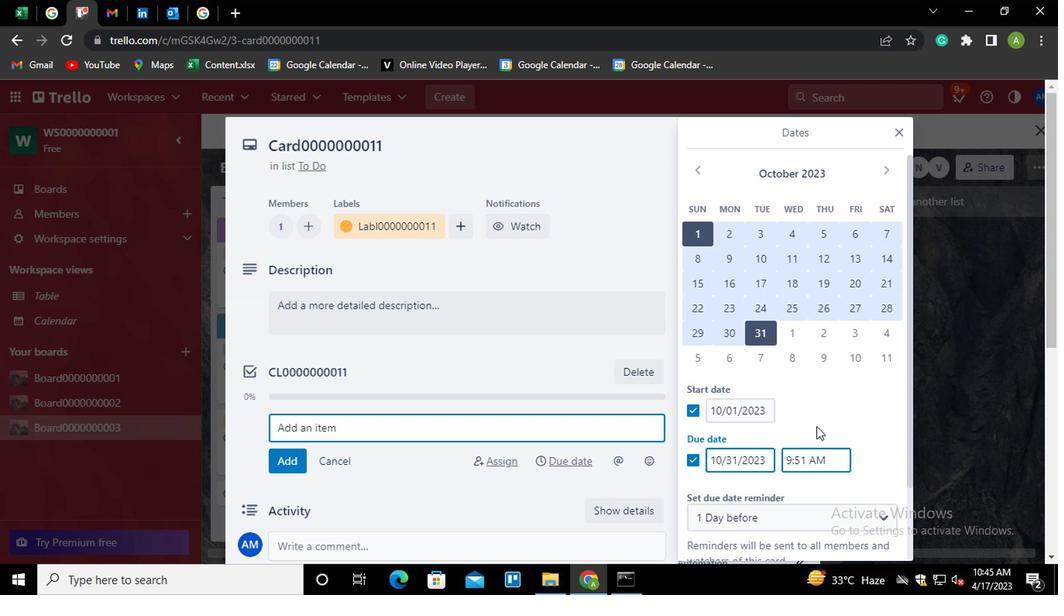 
Action: Mouse moved to (809, 427)
Screenshot: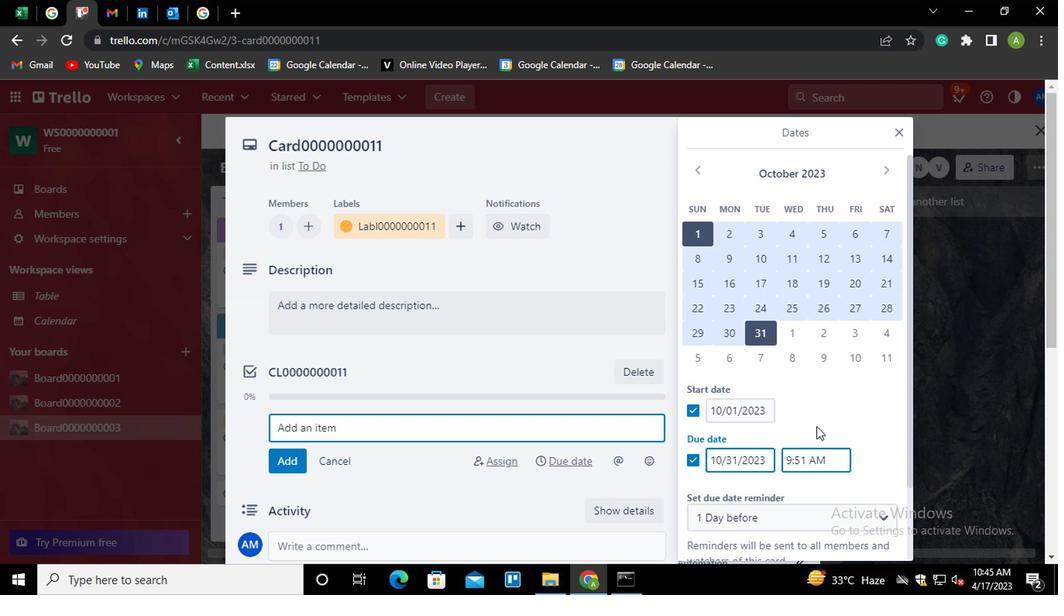 
Action: Mouse scrolled (809, 426) with delta (0, 0)
Screenshot: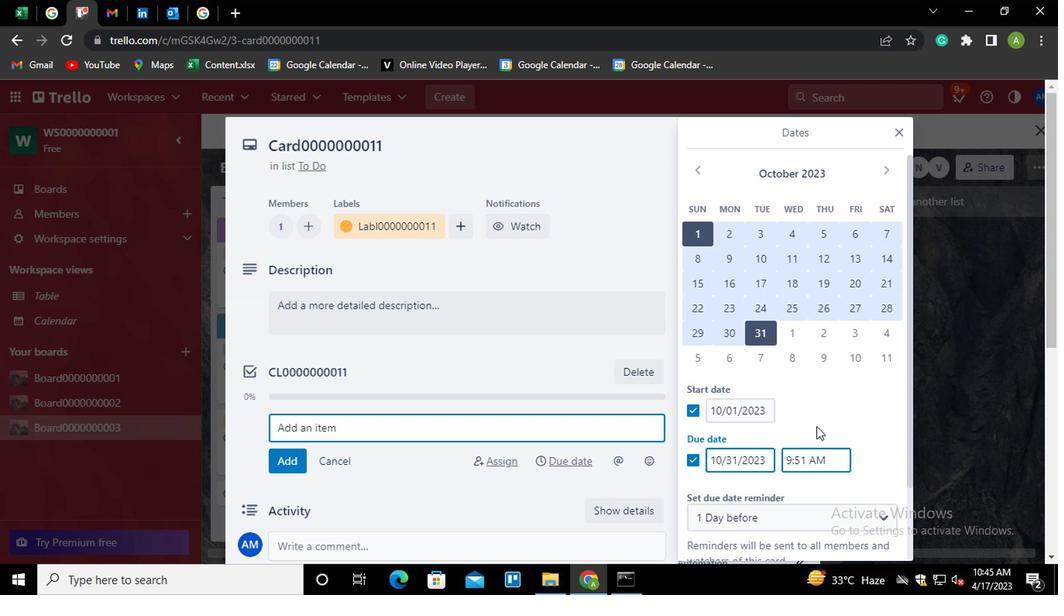 
Action: Mouse moved to (809, 427)
Screenshot: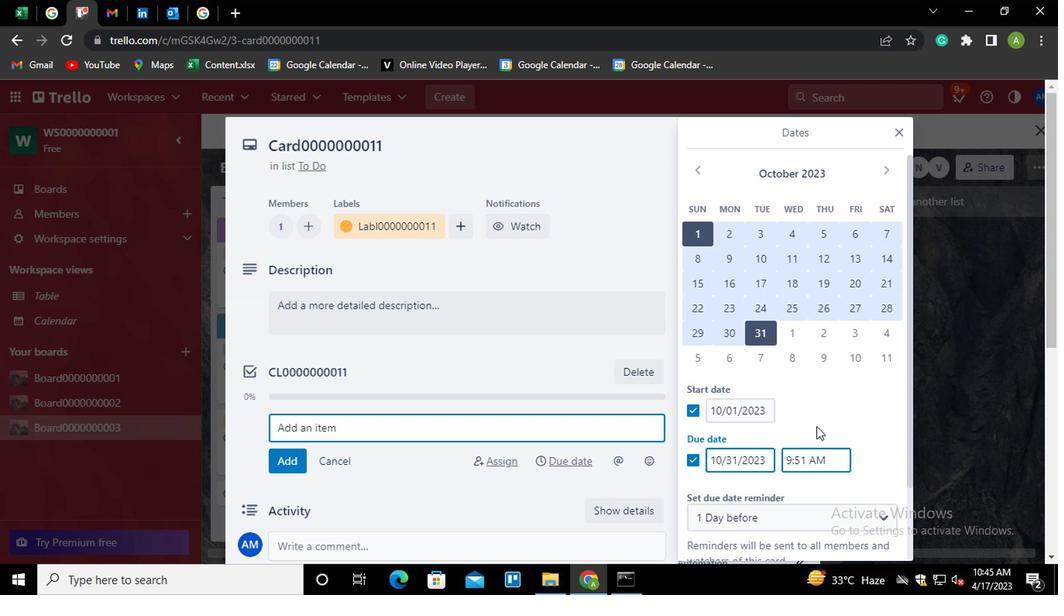 
Action: Mouse scrolled (809, 426) with delta (0, 0)
Screenshot: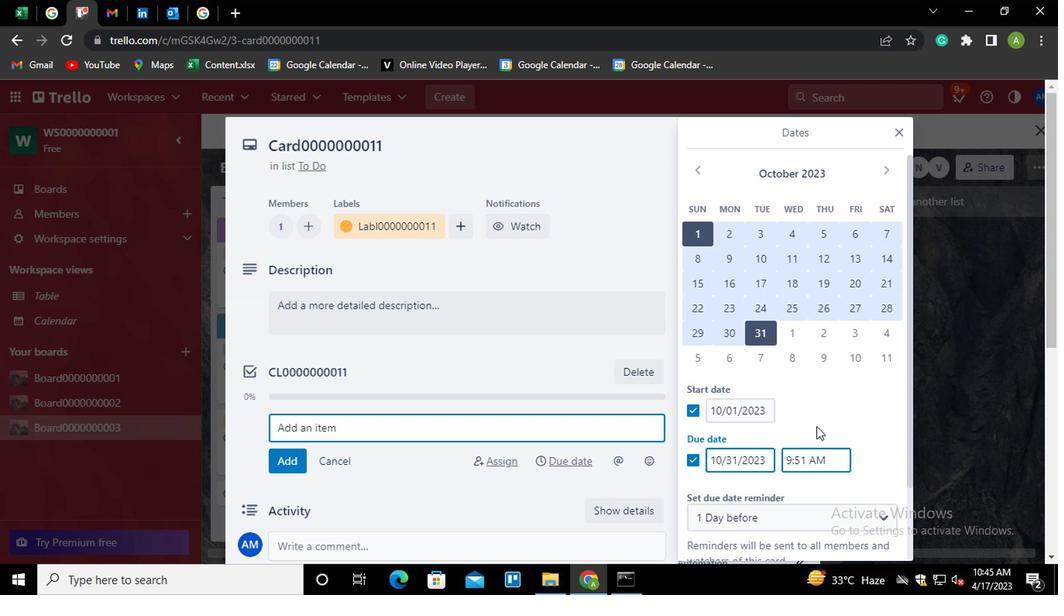 
Action: Mouse moved to (789, 492)
Screenshot: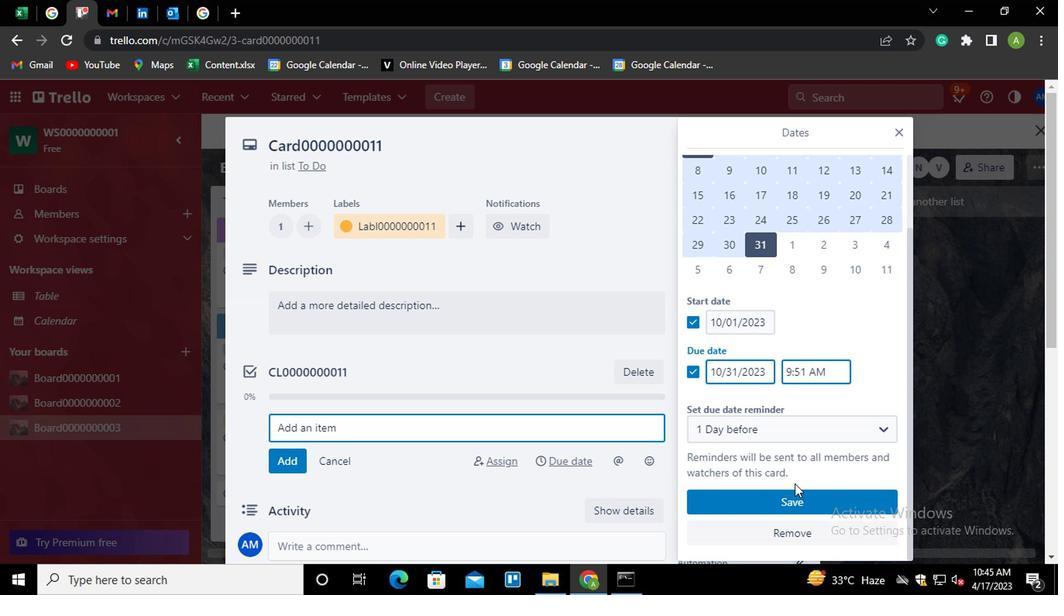 
Action: Mouse pressed left at (789, 492)
Screenshot: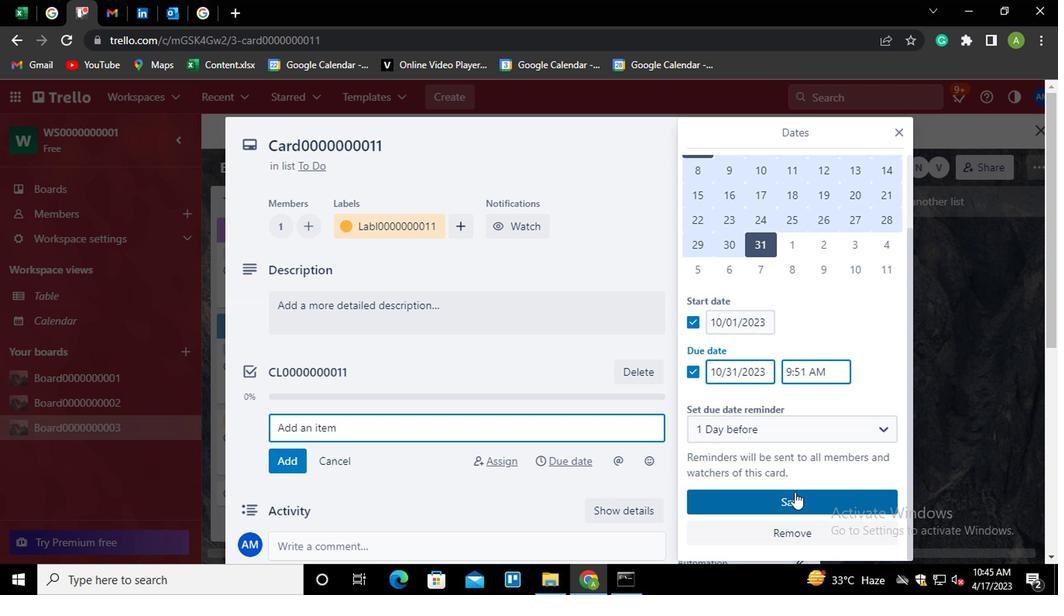 
Action: Mouse moved to (629, 327)
Screenshot: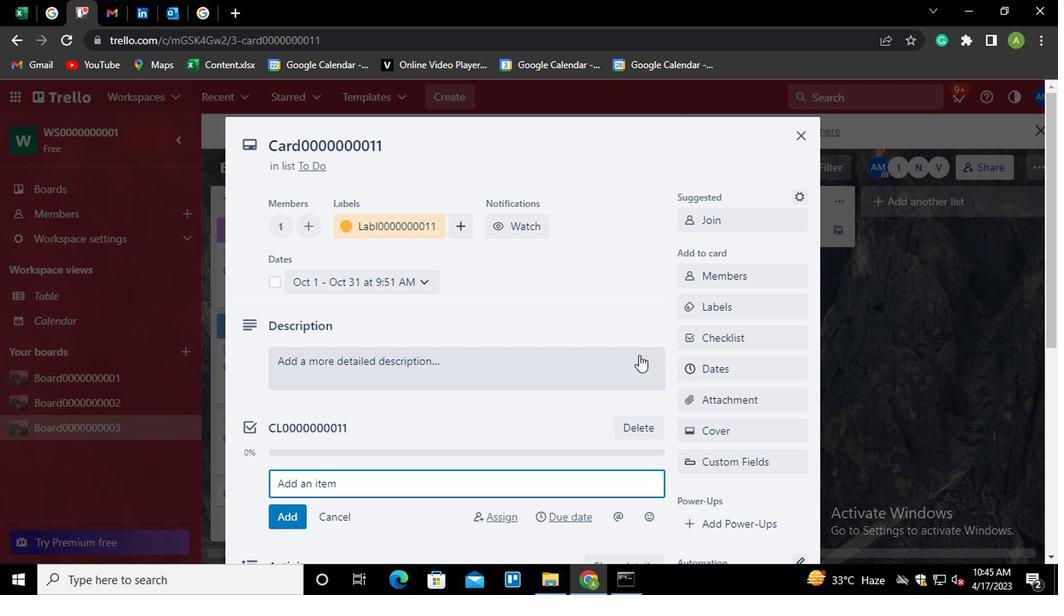 
